 Task: Explore Airbnb accommodation in Qurghonteppa, Tajikistan from 15th November, 2023 to 21st November, 2023 for 5 adults.3 bedrooms having 3 beds and 3 bathrooms. Property type can be house. Look for 4 properties as per requirement.
Action: Mouse pressed left at (266, 114)
Screenshot: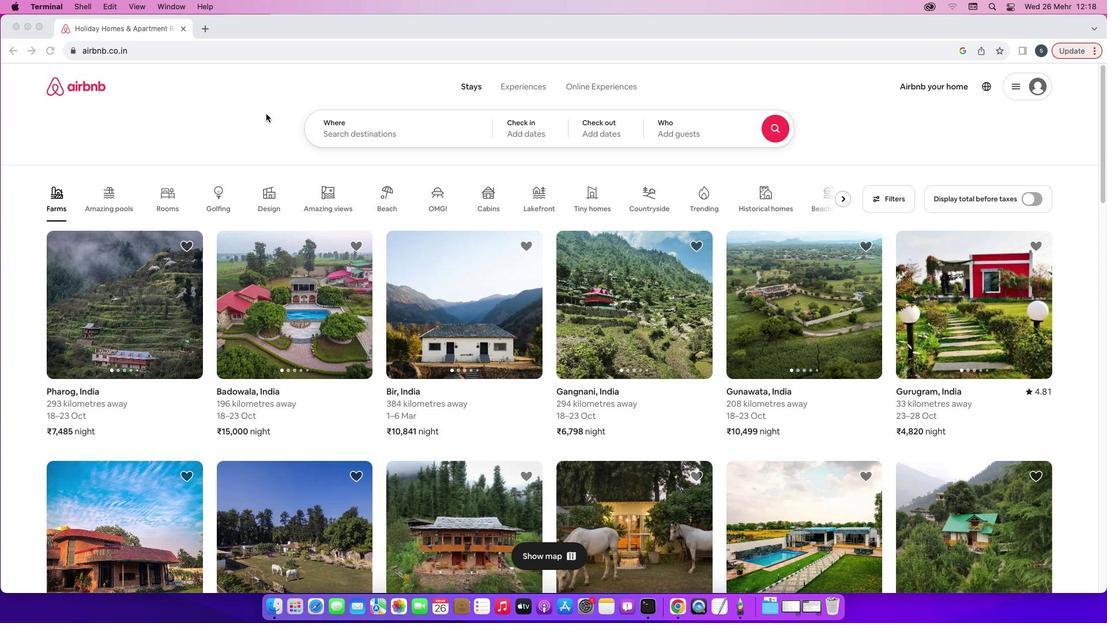 
Action: Mouse moved to (370, 133)
Screenshot: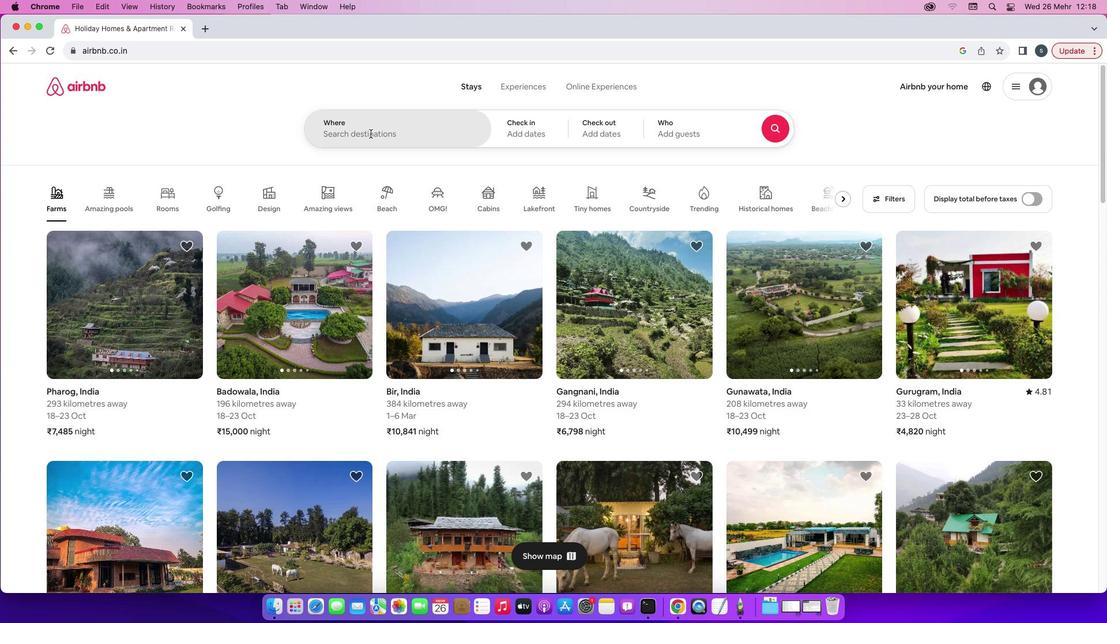 
Action: Mouse pressed left at (370, 133)
Screenshot: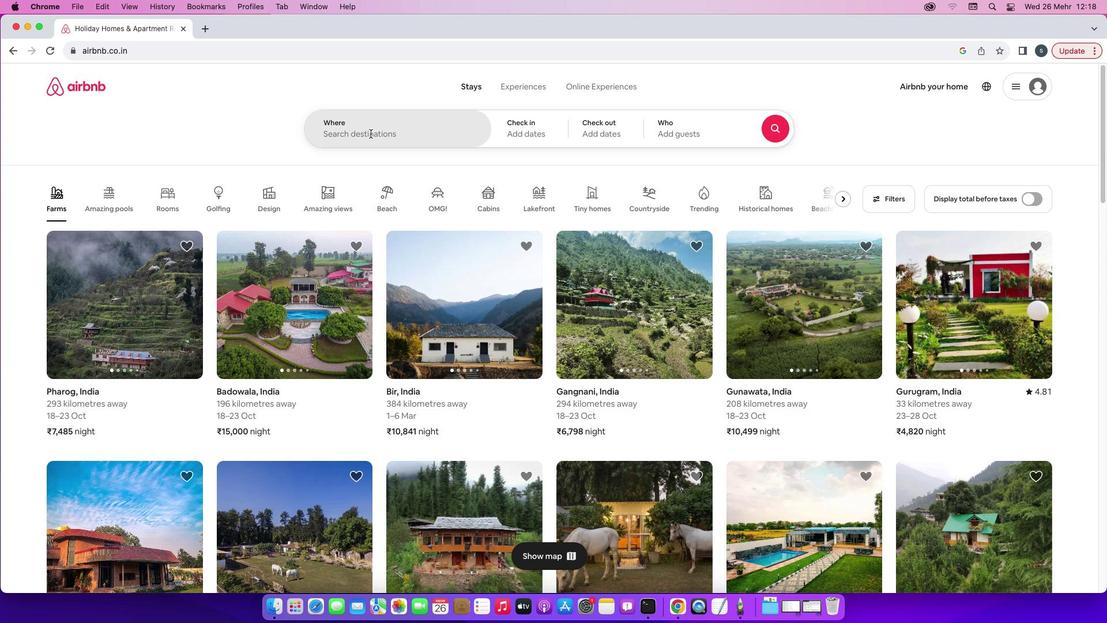 
Action: Key pressed 'Q'Key.caps_lock'u''r''g''h''o''n''t''e''p''p''a'','Key.spaceKey.caps_lock'T'Key.caps_lock'a''j''i''k''i''s''t''a''n'Key.enter
Screenshot: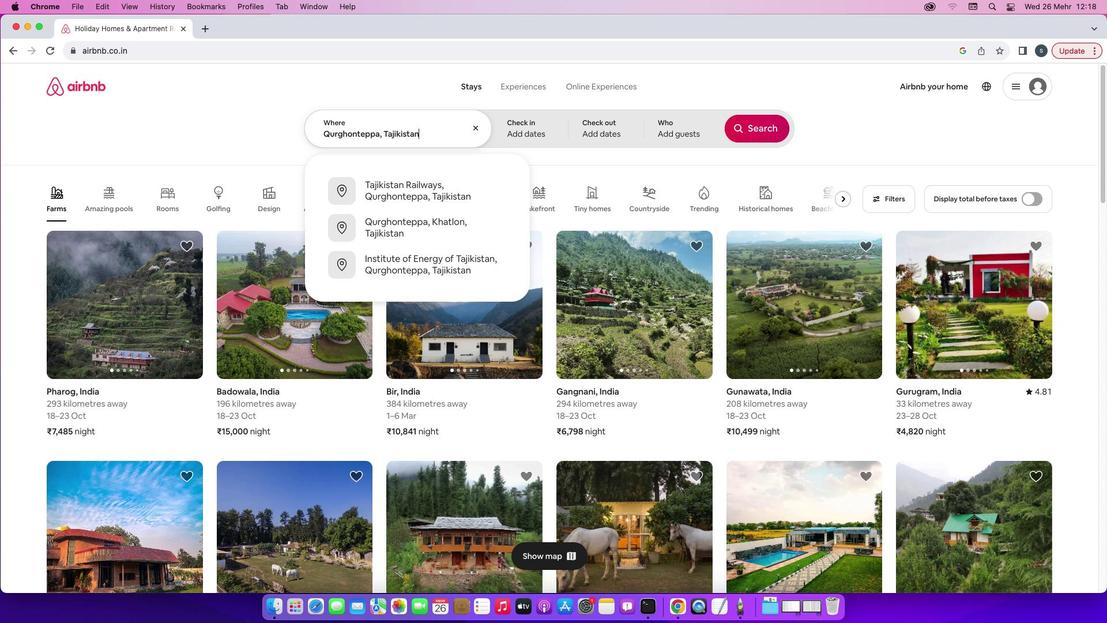 
Action: Mouse moved to (661, 325)
Screenshot: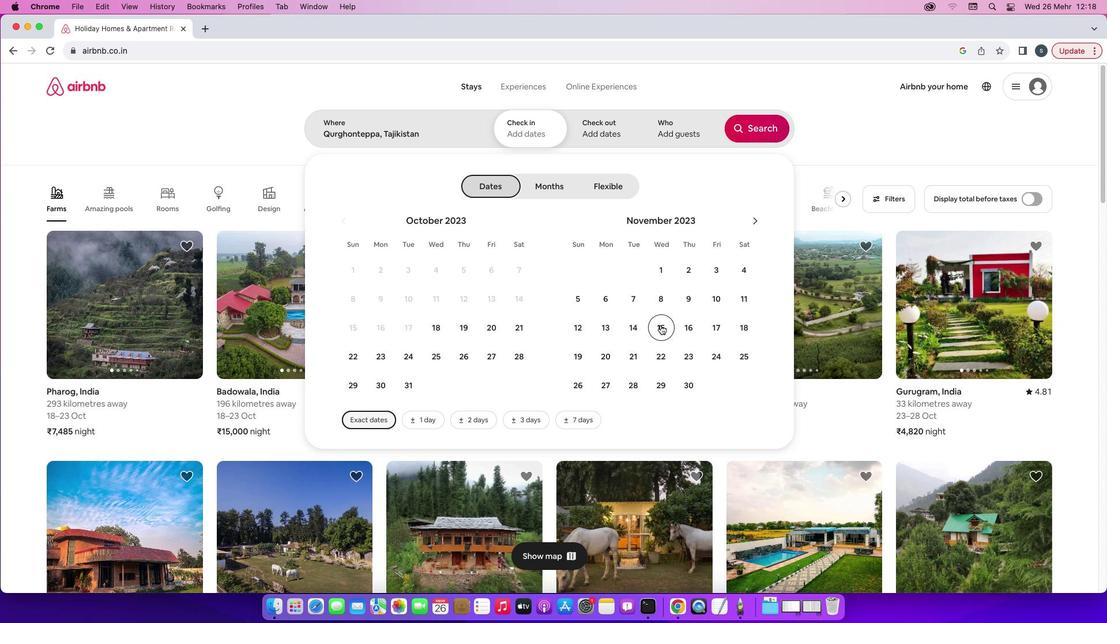 
Action: Mouse pressed left at (661, 325)
Screenshot: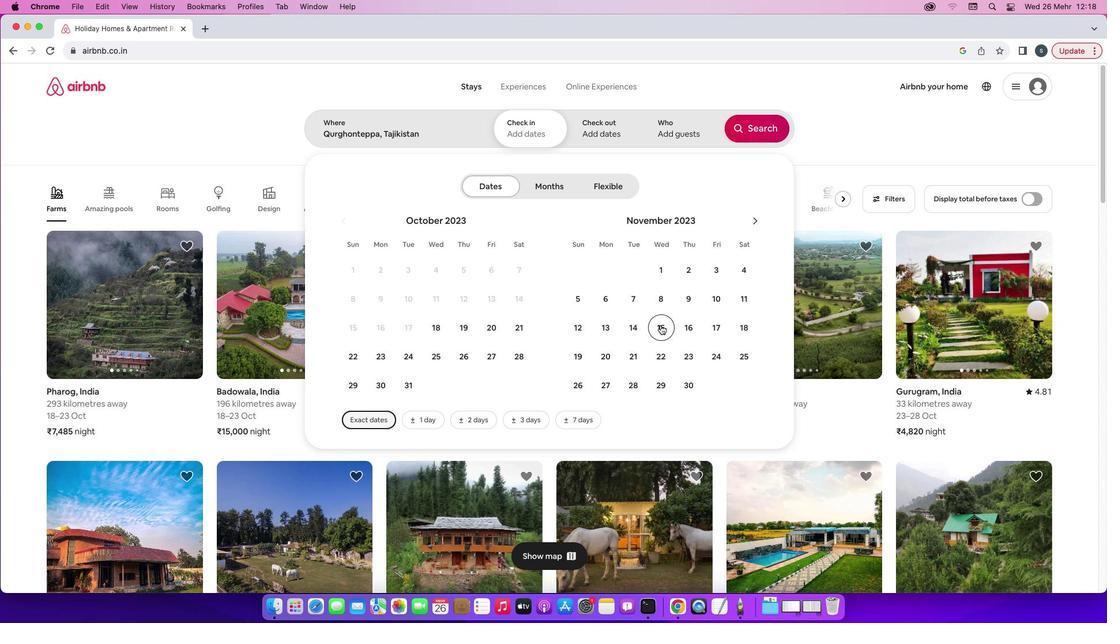
Action: Mouse moved to (631, 360)
Screenshot: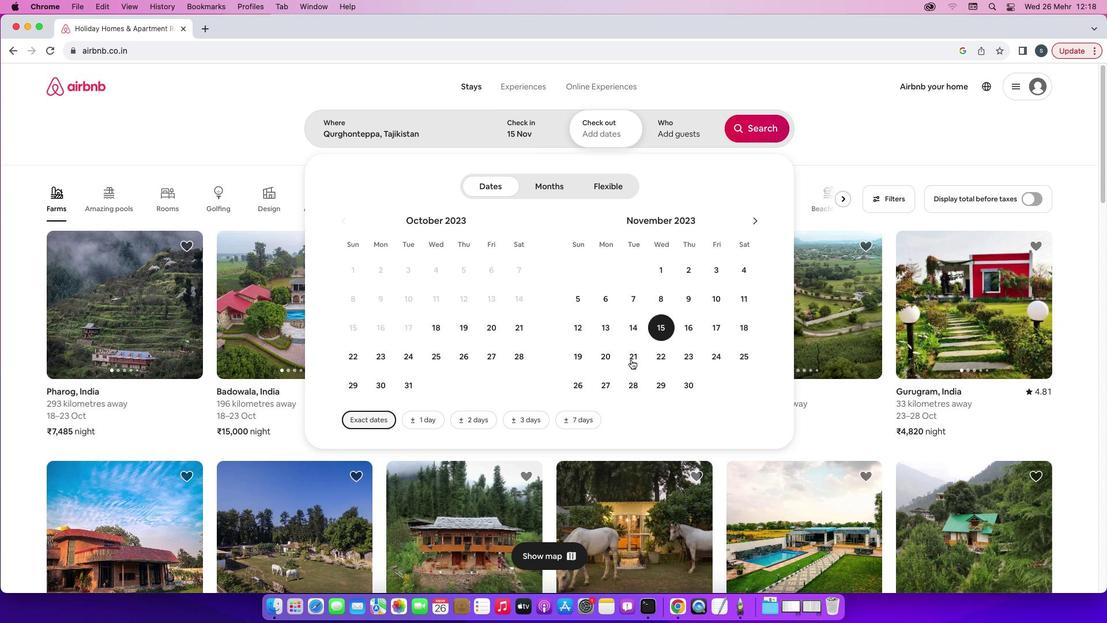 
Action: Mouse pressed left at (631, 360)
Screenshot: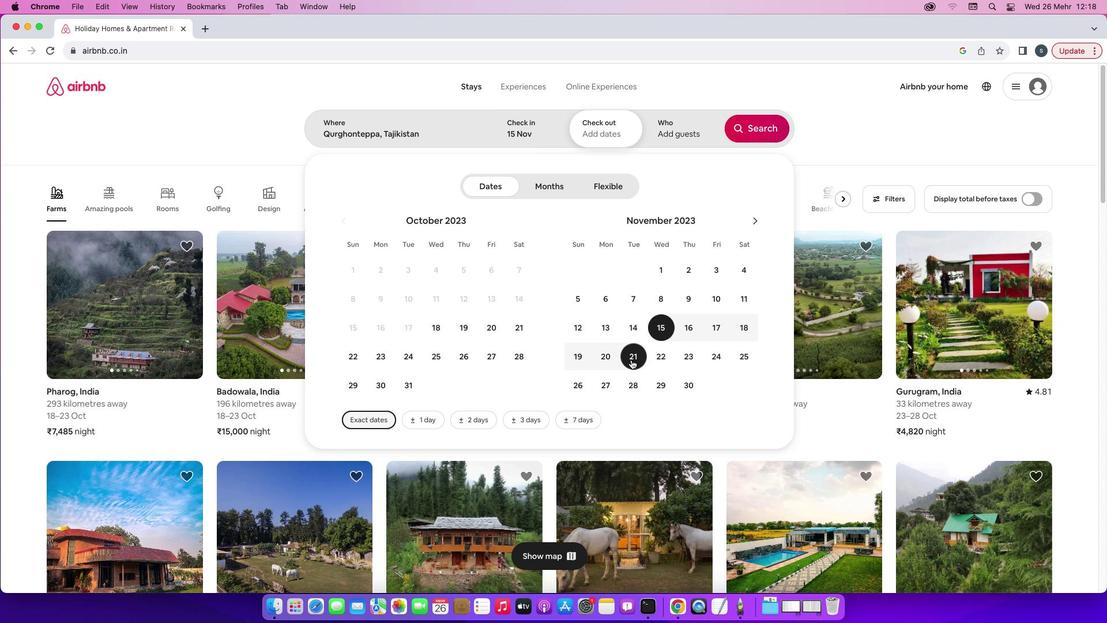 
Action: Mouse moved to (674, 133)
Screenshot: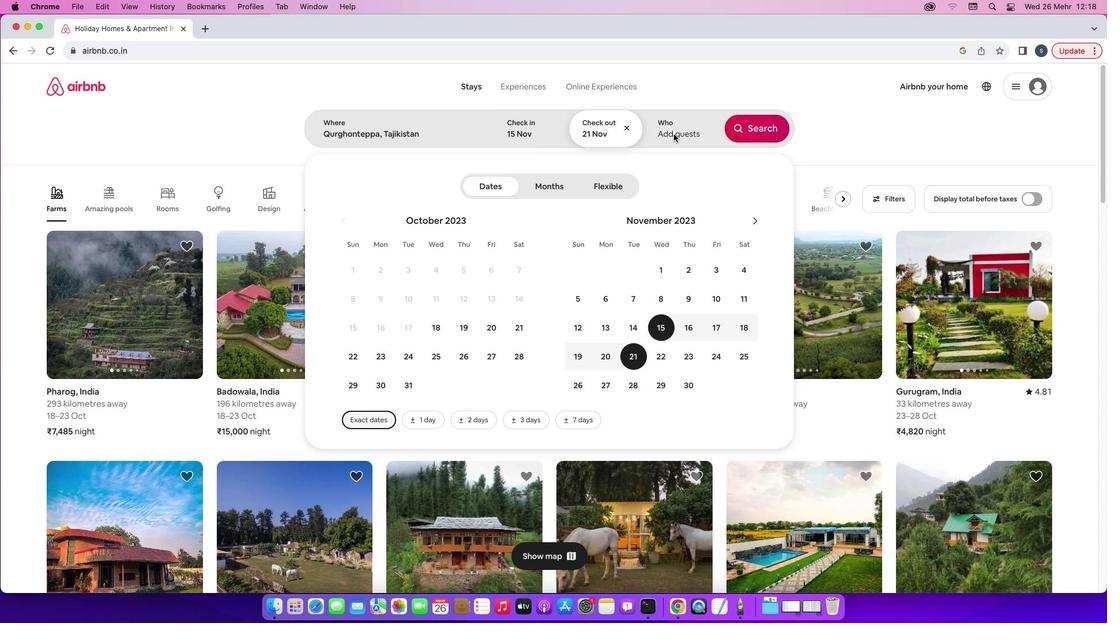 
Action: Mouse pressed left at (674, 133)
Screenshot: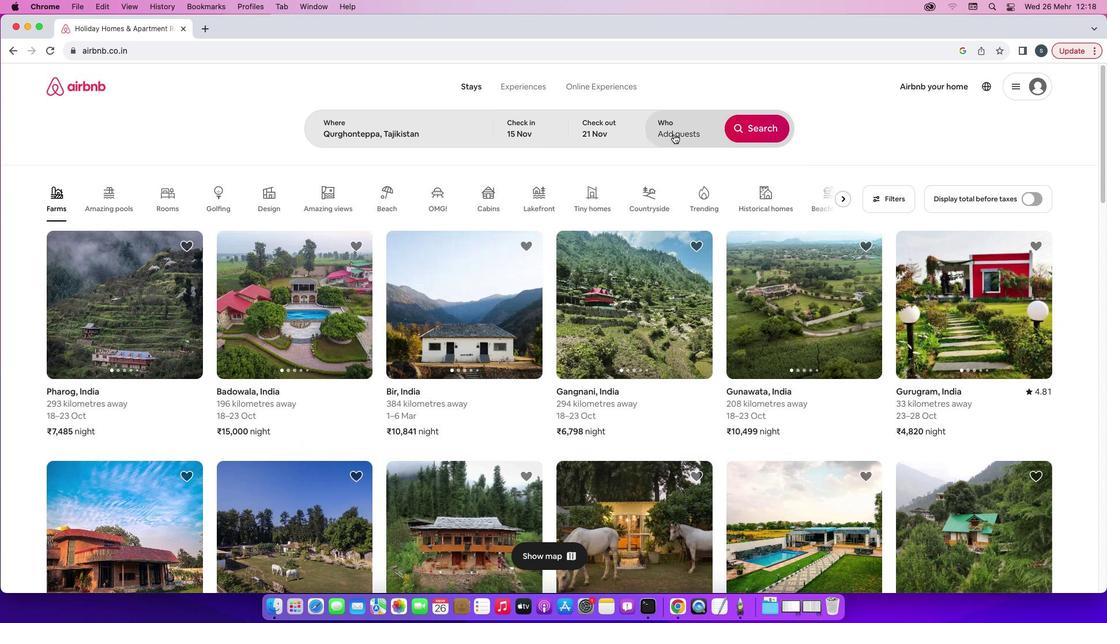 
Action: Mouse moved to (760, 193)
Screenshot: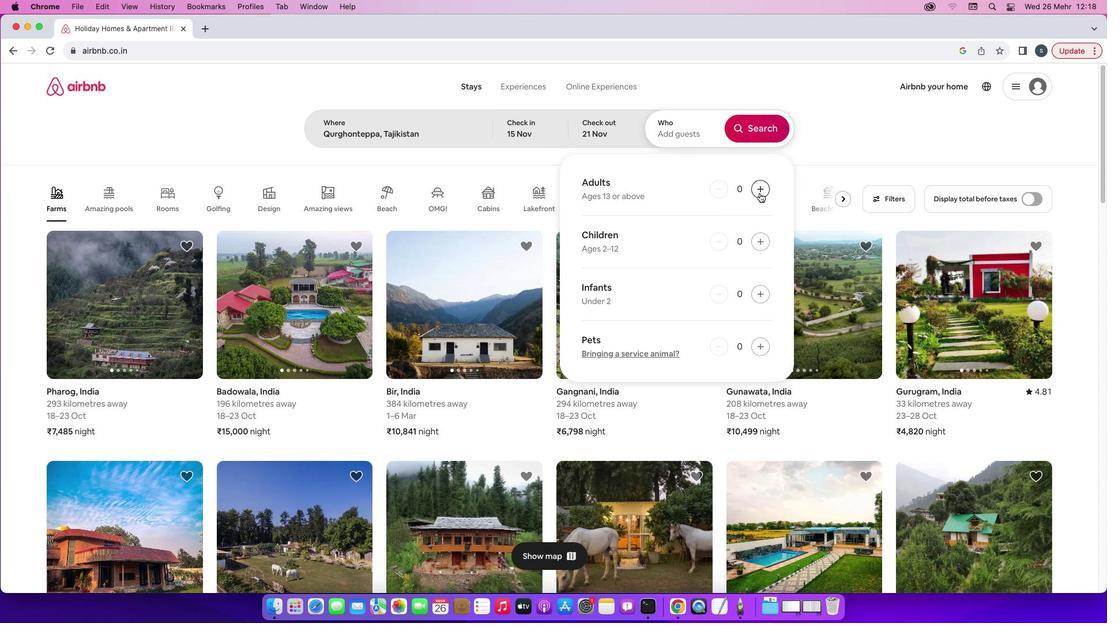 
Action: Mouse pressed left at (760, 193)
Screenshot: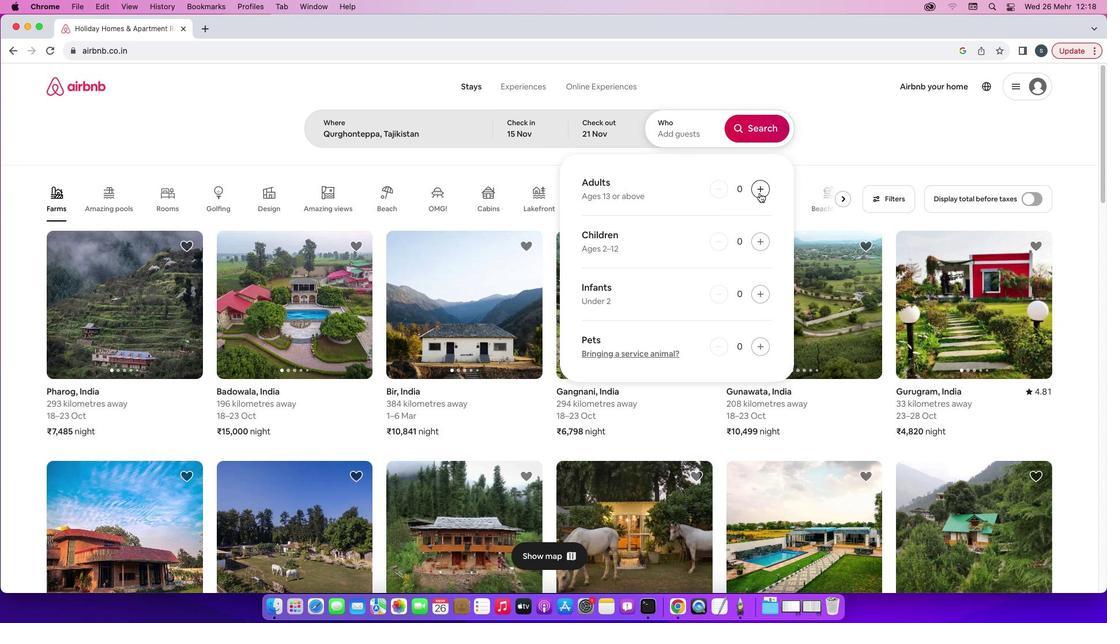
Action: Mouse pressed left at (760, 193)
Screenshot: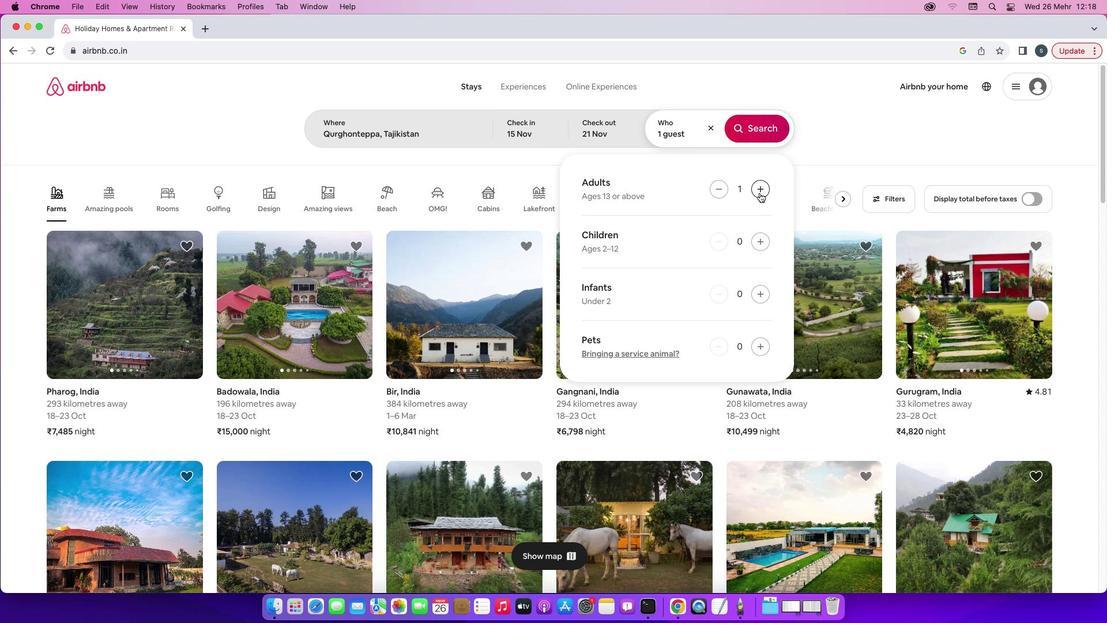 
Action: Mouse pressed left at (760, 193)
Screenshot: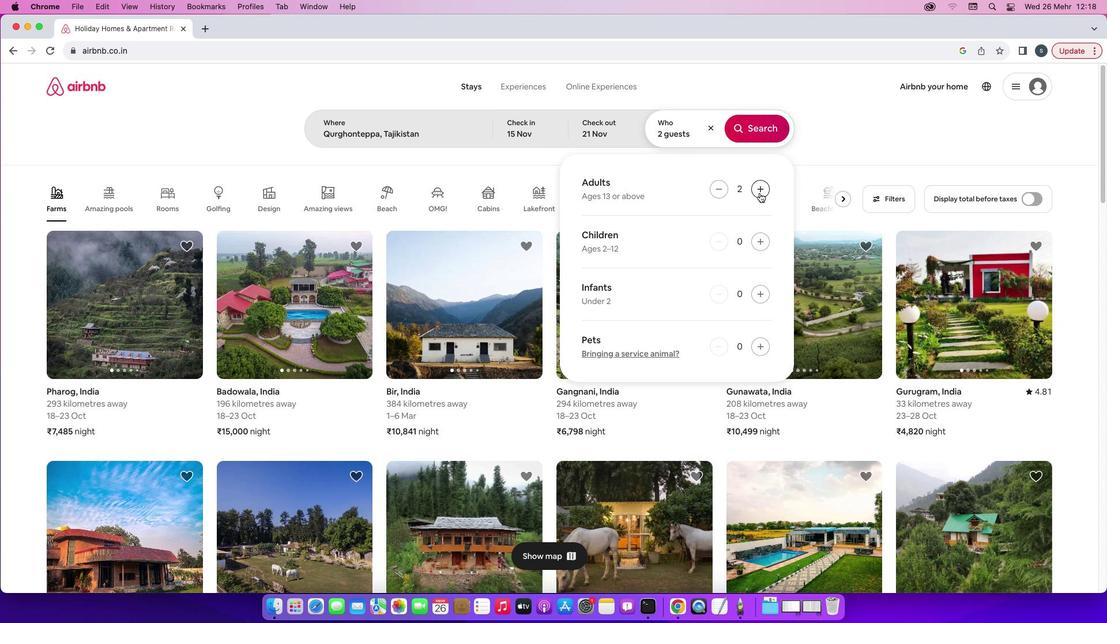 
Action: Mouse pressed left at (760, 193)
Screenshot: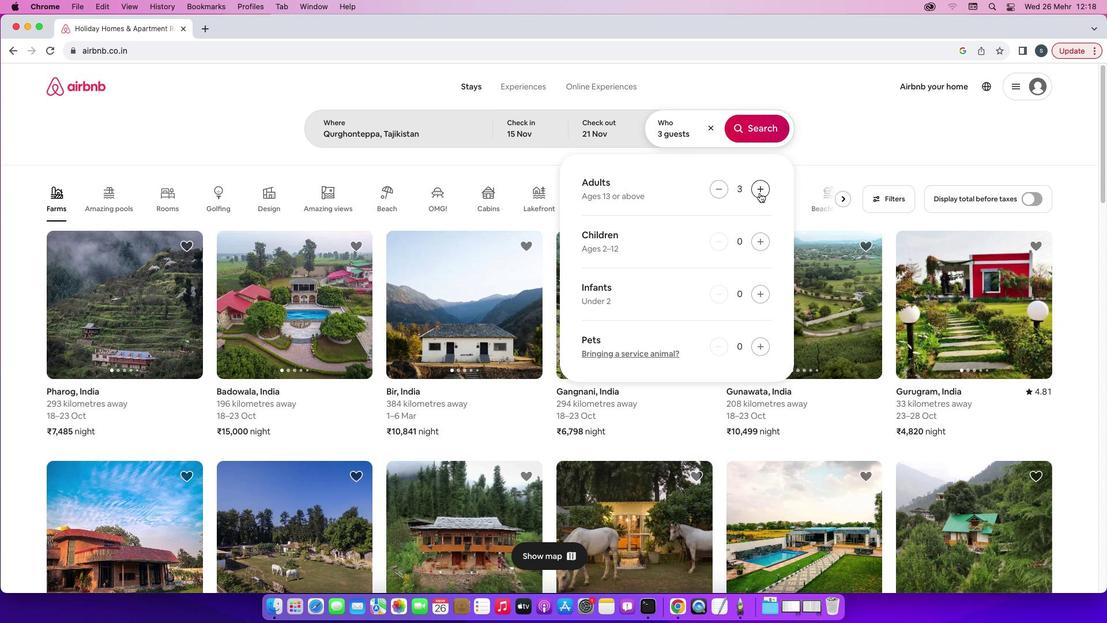 
Action: Mouse pressed left at (760, 193)
Screenshot: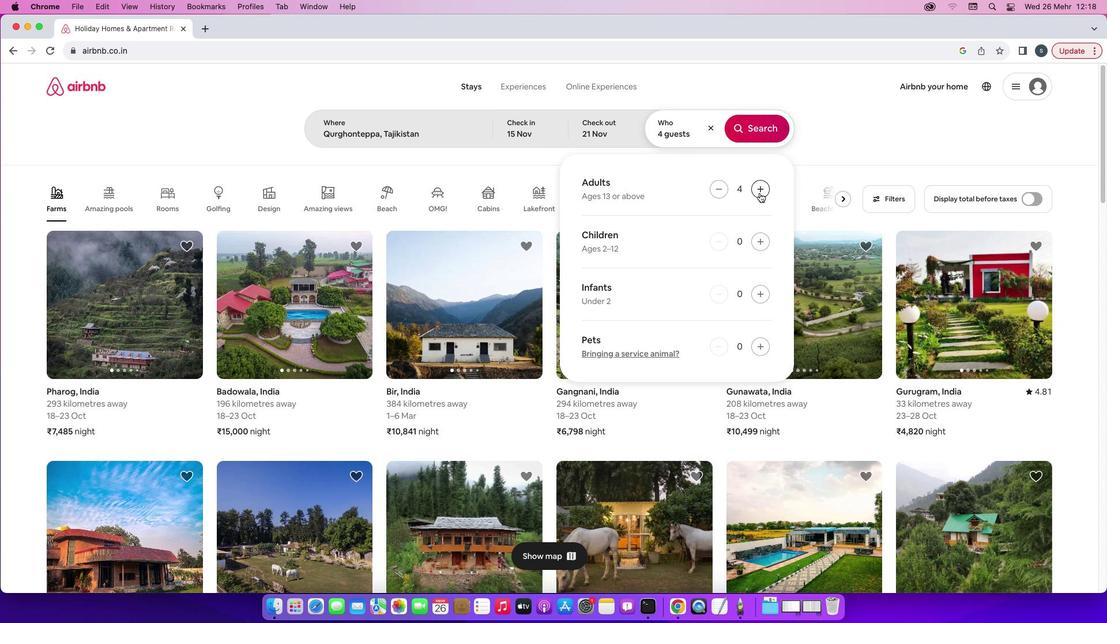 
Action: Mouse moved to (759, 130)
Screenshot: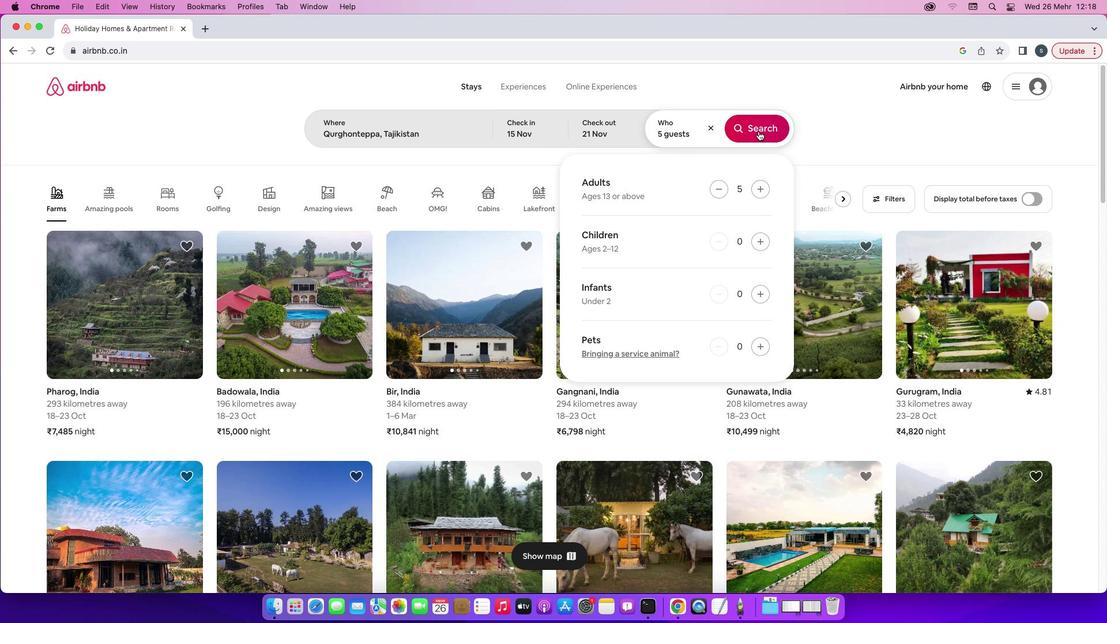 
Action: Mouse pressed left at (759, 130)
Screenshot: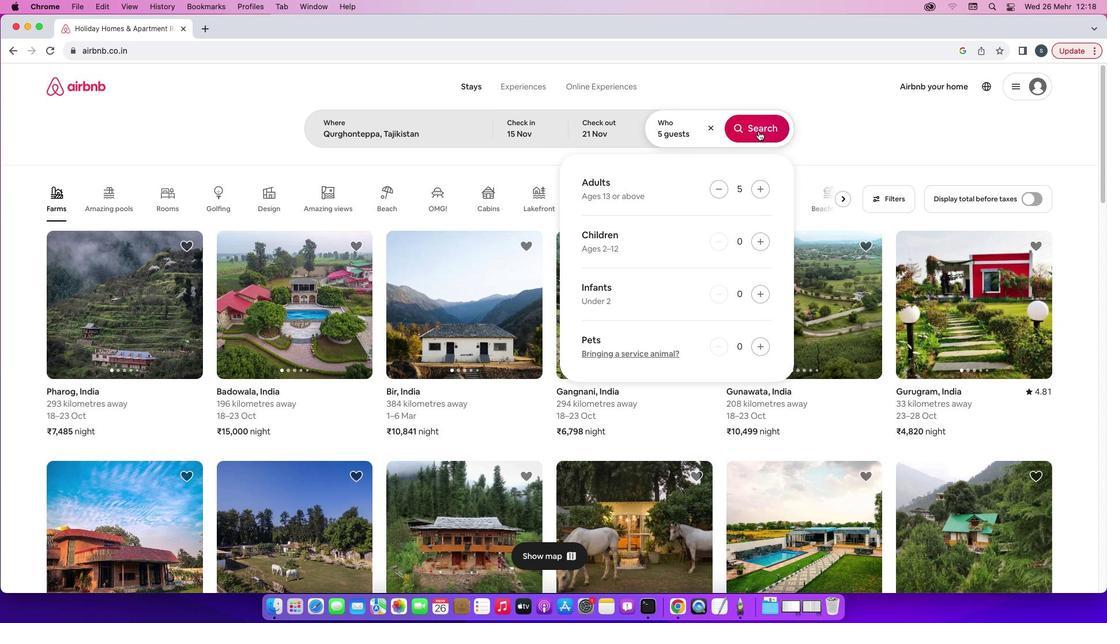 
Action: Mouse moved to (928, 136)
Screenshot: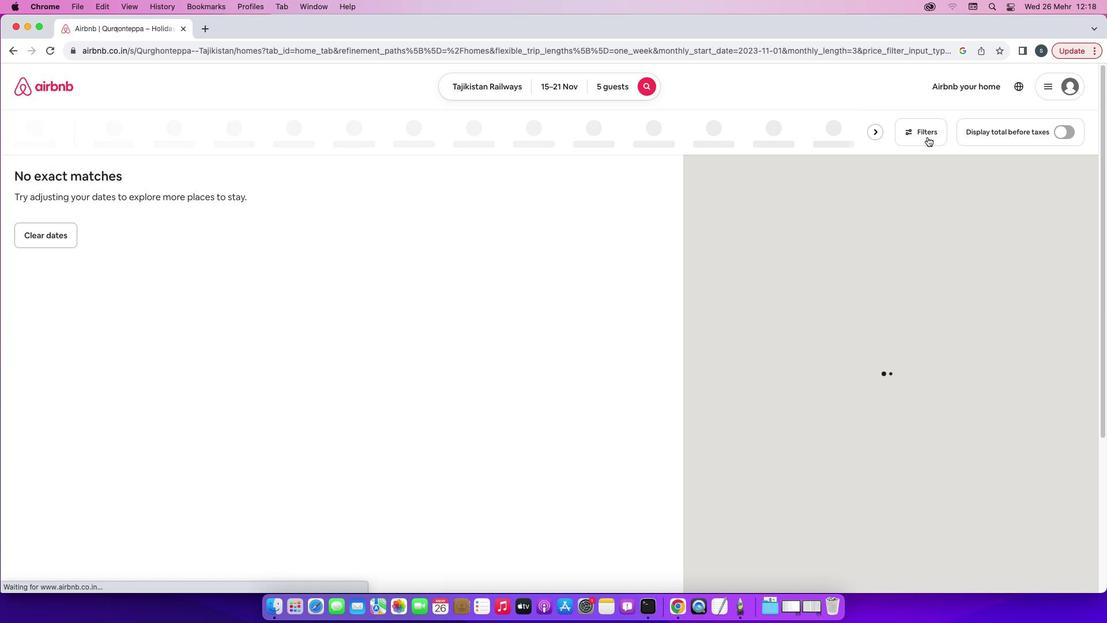 
Action: Mouse pressed left at (928, 136)
Screenshot: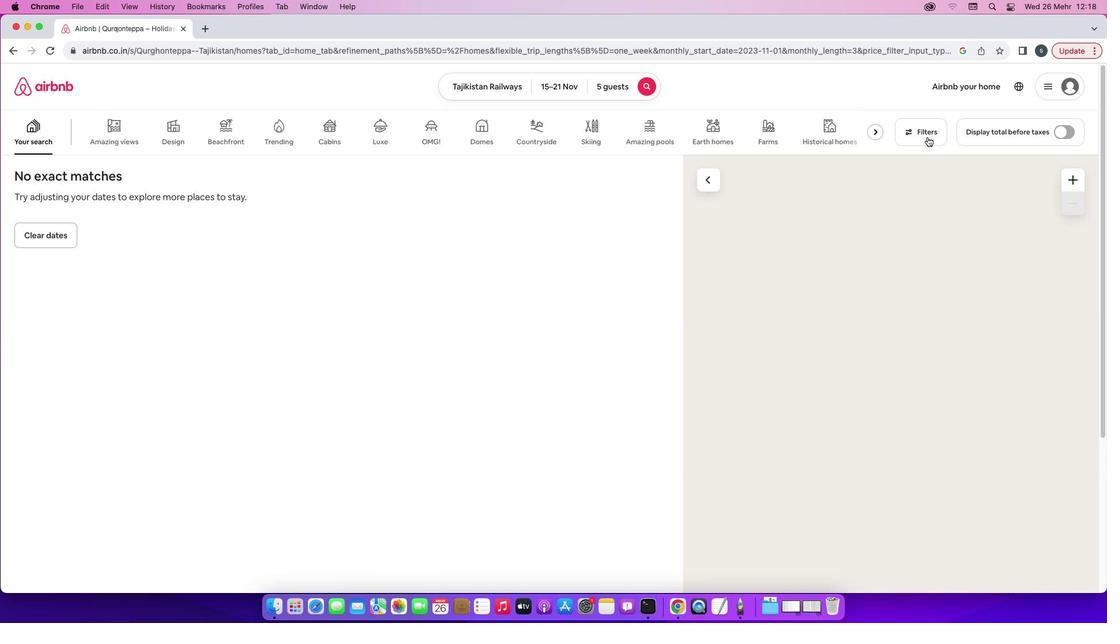 
Action: Mouse moved to (512, 321)
Screenshot: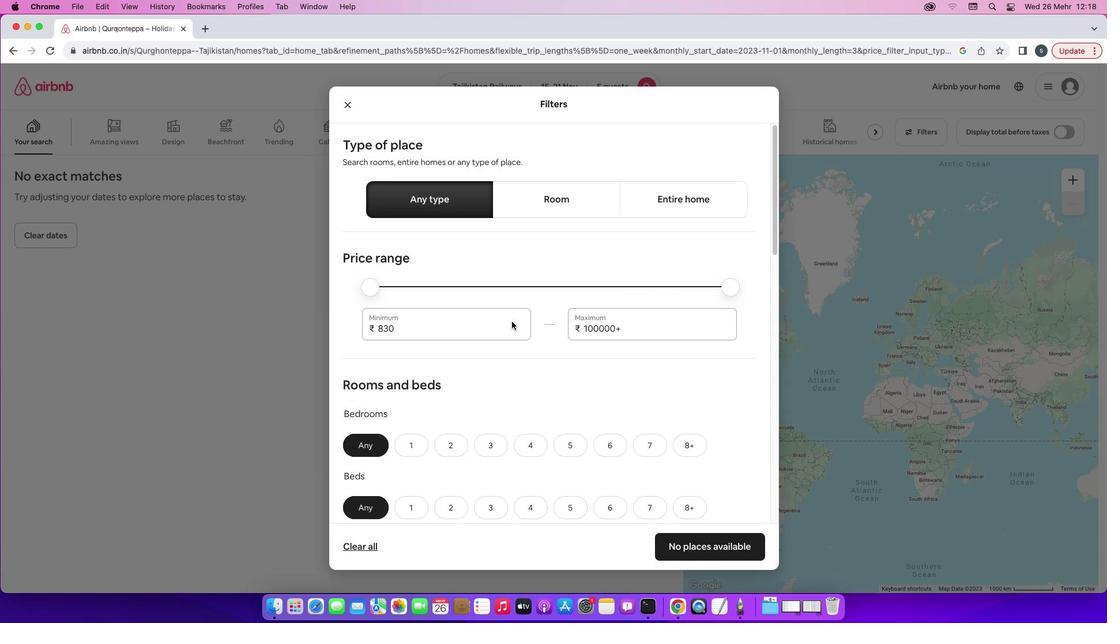
Action: Mouse scrolled (512, 321) with delta (0, 0)
Screenshot: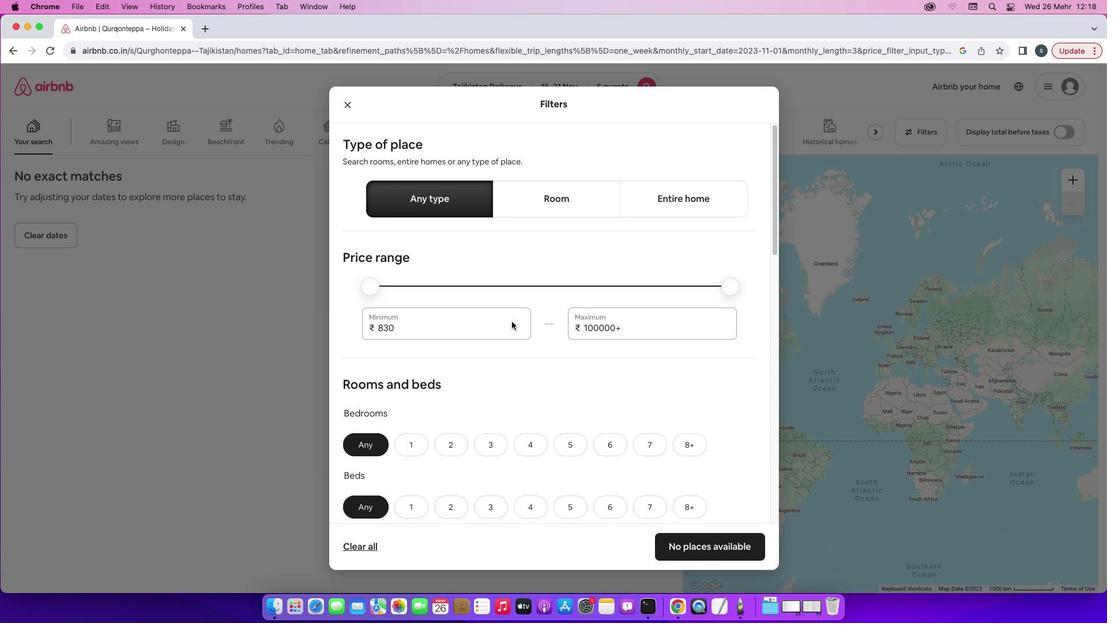 
Action: Mouse scrolled (512, 321) with delta (0, 0)
Screenshot: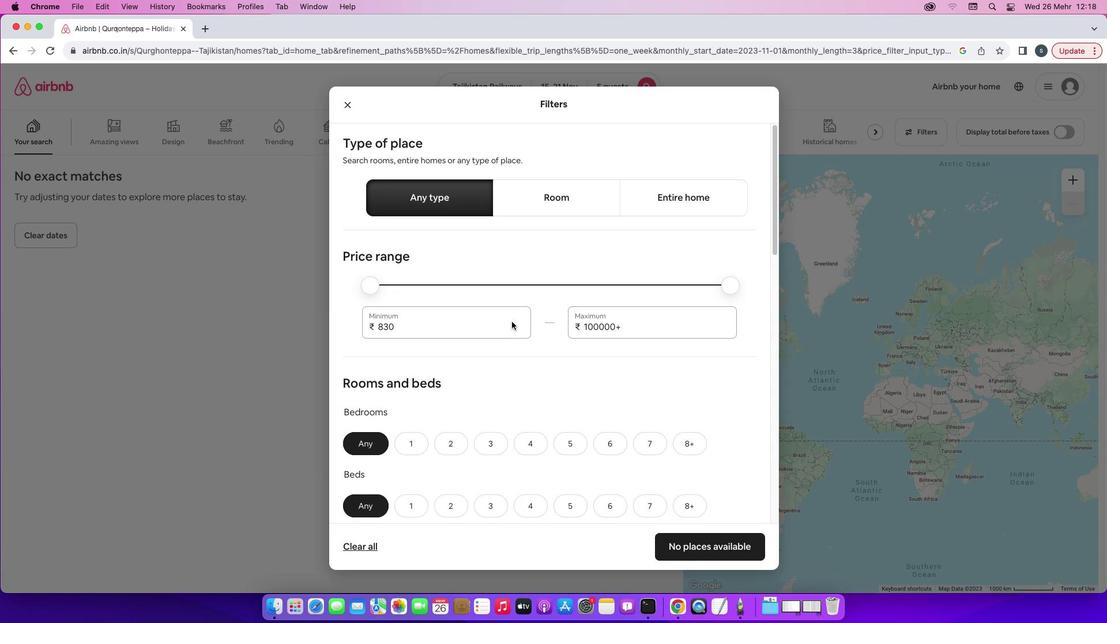 
Action: Mouse scrolled (512, 321) with delta (0, 0)
Screenshot: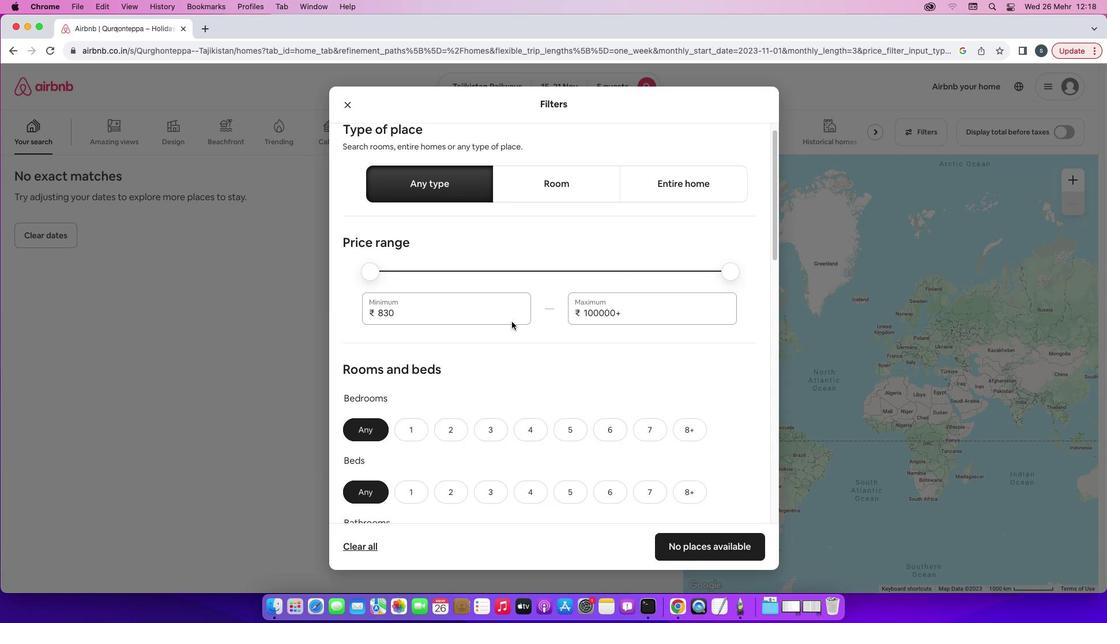 
Action: Mouse scrolled (512, 321) with delta (0, -1)
Screenshot: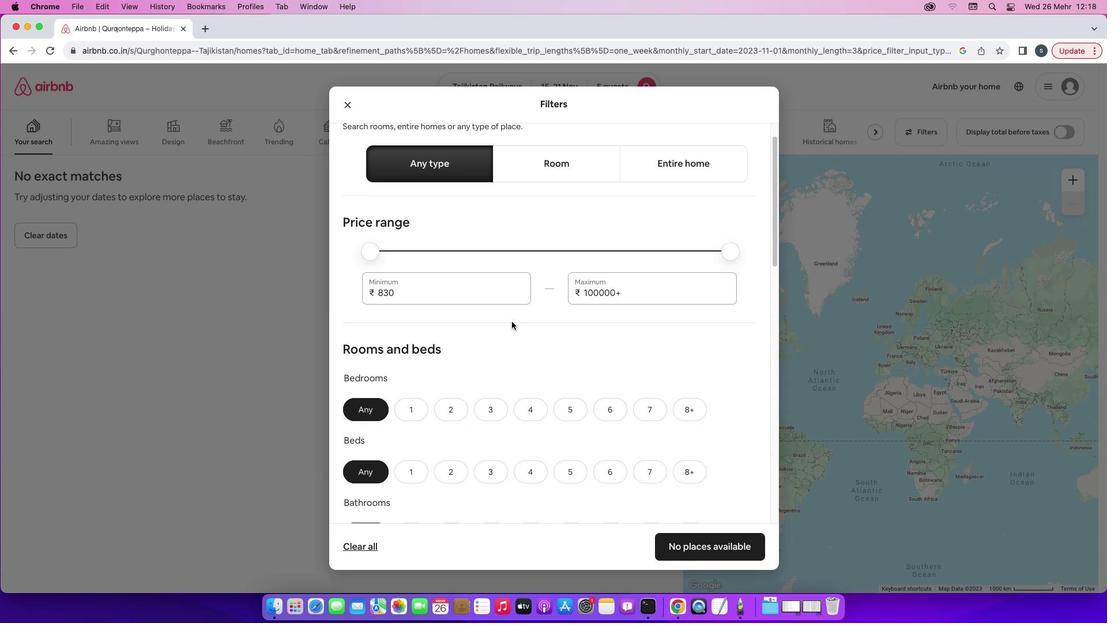 
Action: Mouse scrolled (512, 321) with delta (0, -1)
Screenshot: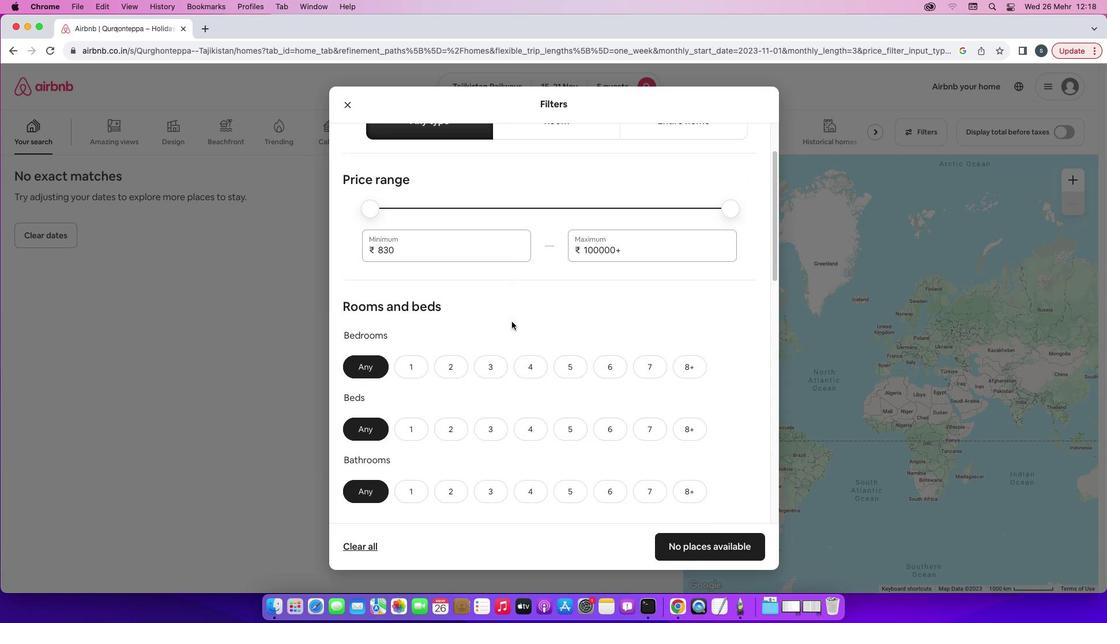 
Action: Mouse scrolled (512, 321) with delta (0, 0)
Screenshot: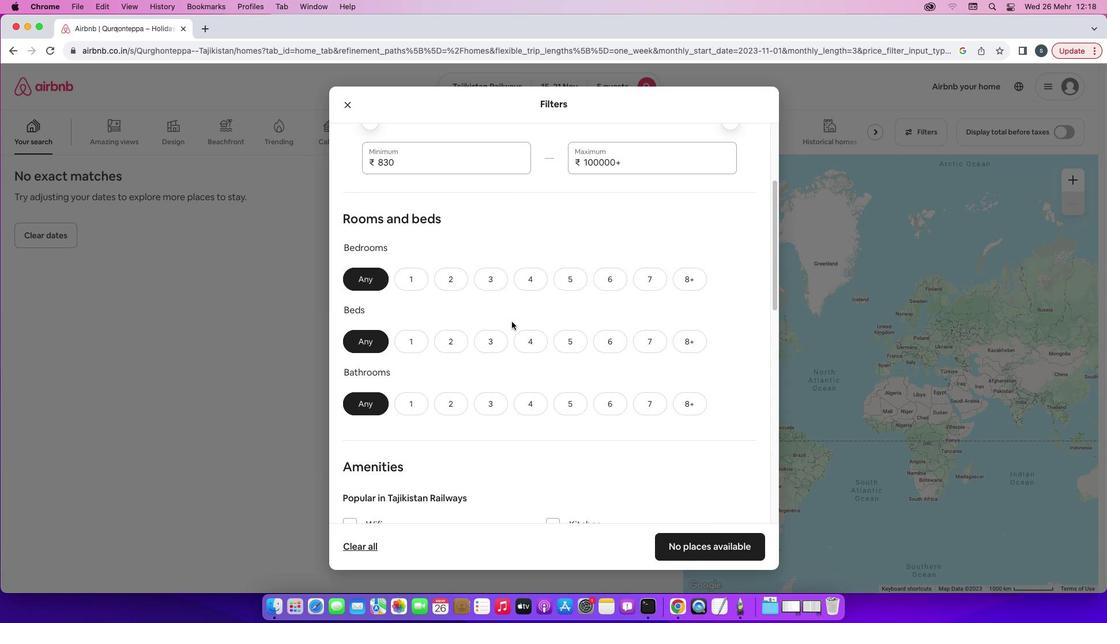 
Action: Mouse scrolled (512, 321) with delta (0, 0)
Screenshot: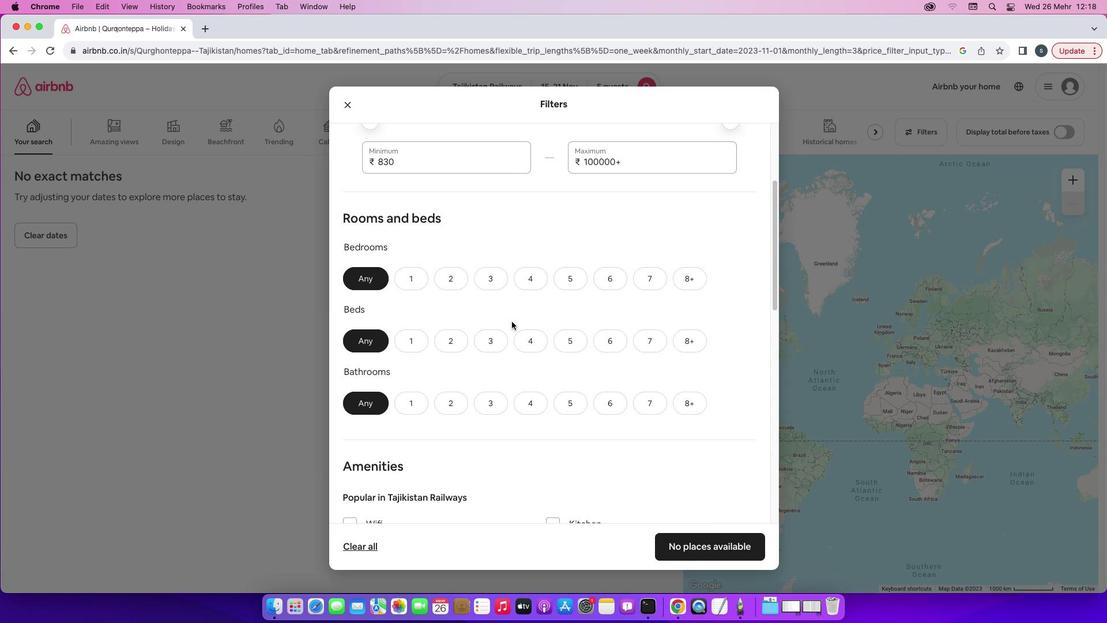 
Action: Mouse scrolled (512, 321) with delta (0, -1)
Screenshot: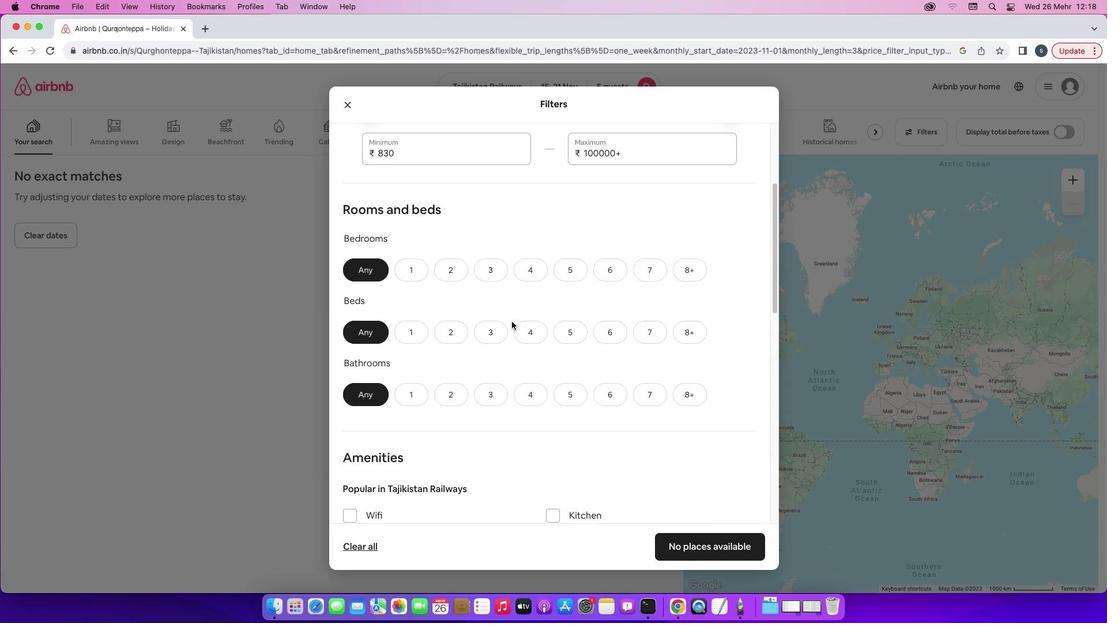 
Action: Mouse moved to (486, 199)
Screenshot: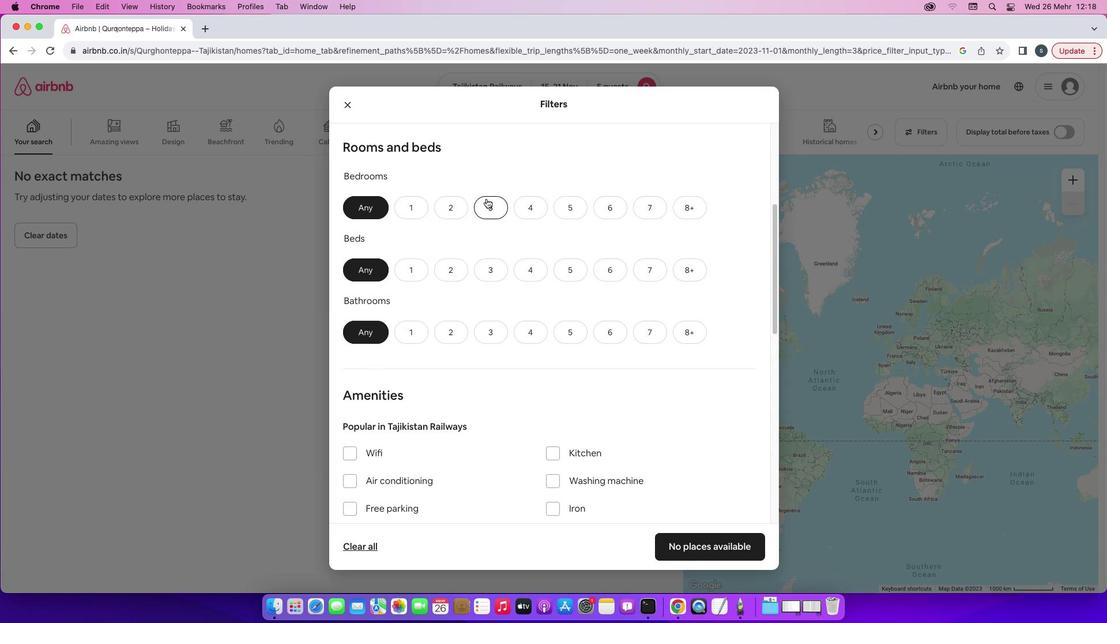 
Action: Mouse pressed left at (486, 199)
Screenshot: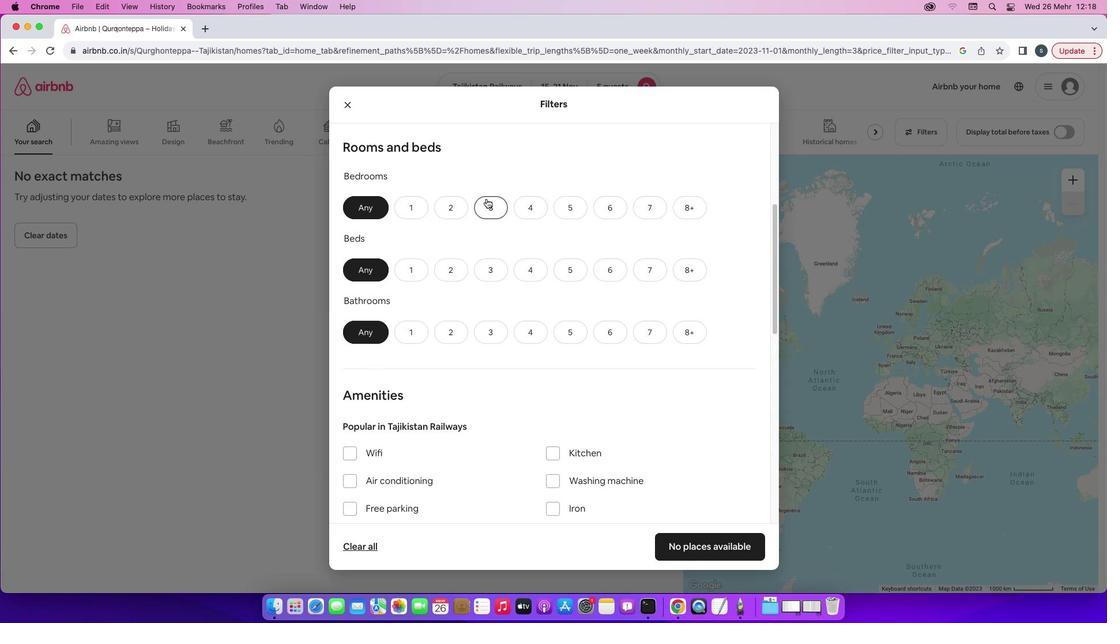 
Action: Mouse moved to (488, 271)
Screenshot: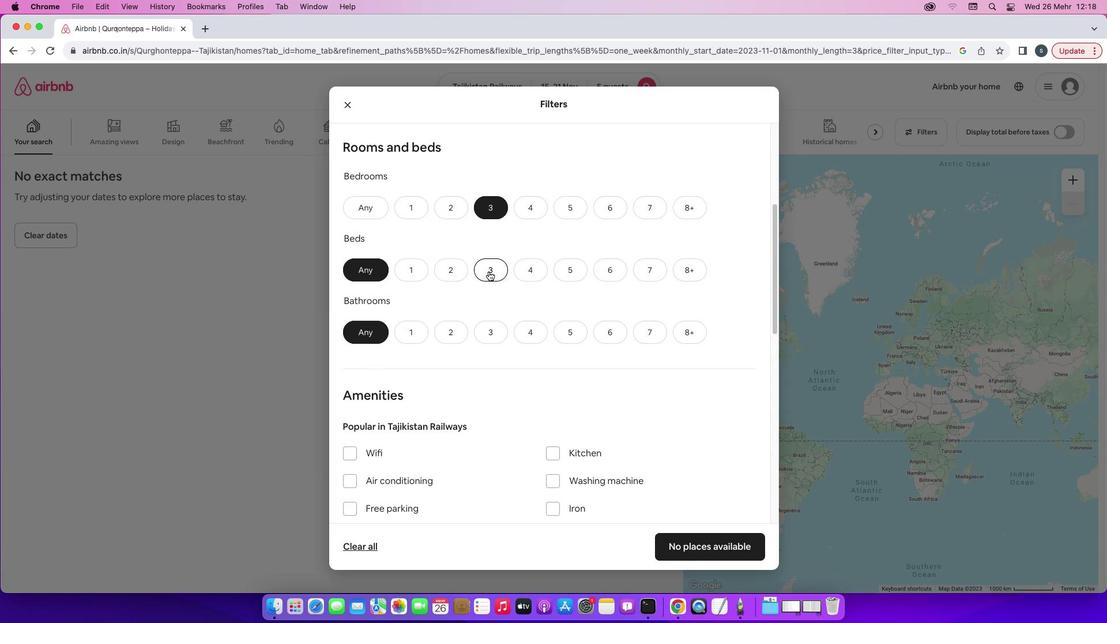 
Action: Mouse pressed left at (488, 271)
Screenshot: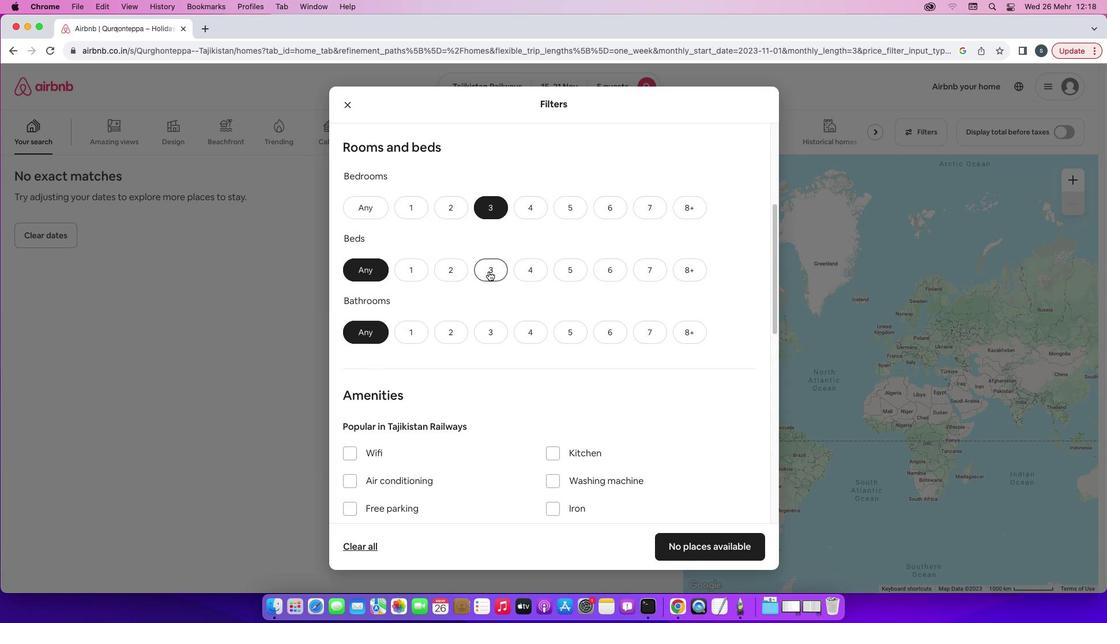 
Action: Mouse moved to (493, 334)
Screenshot: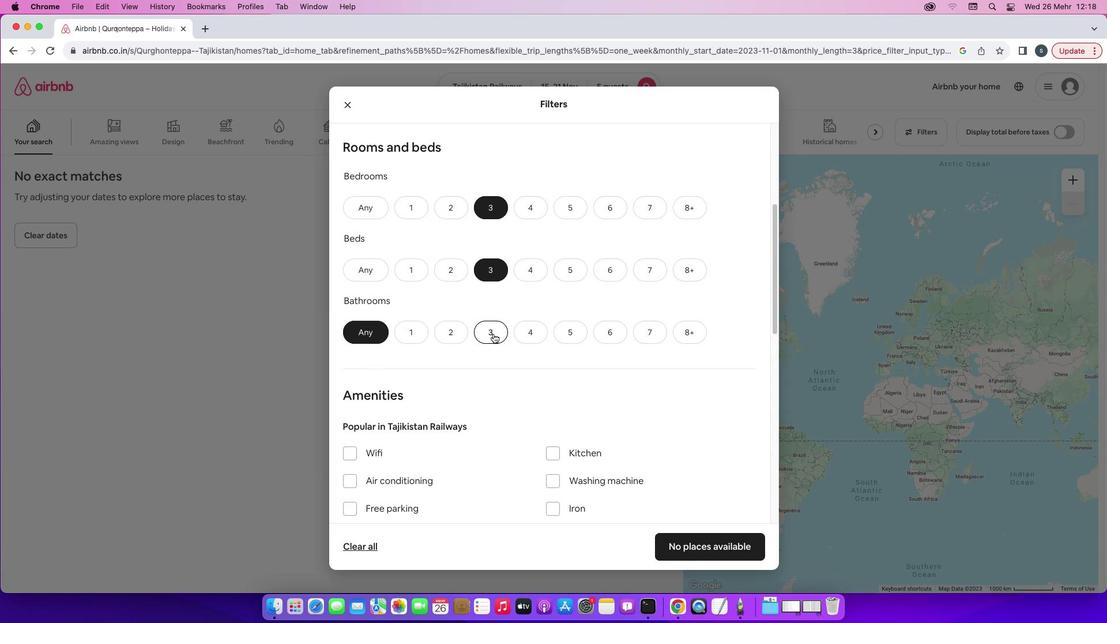 
Action: Mouse pressed left at (493, 334)
Screenshot: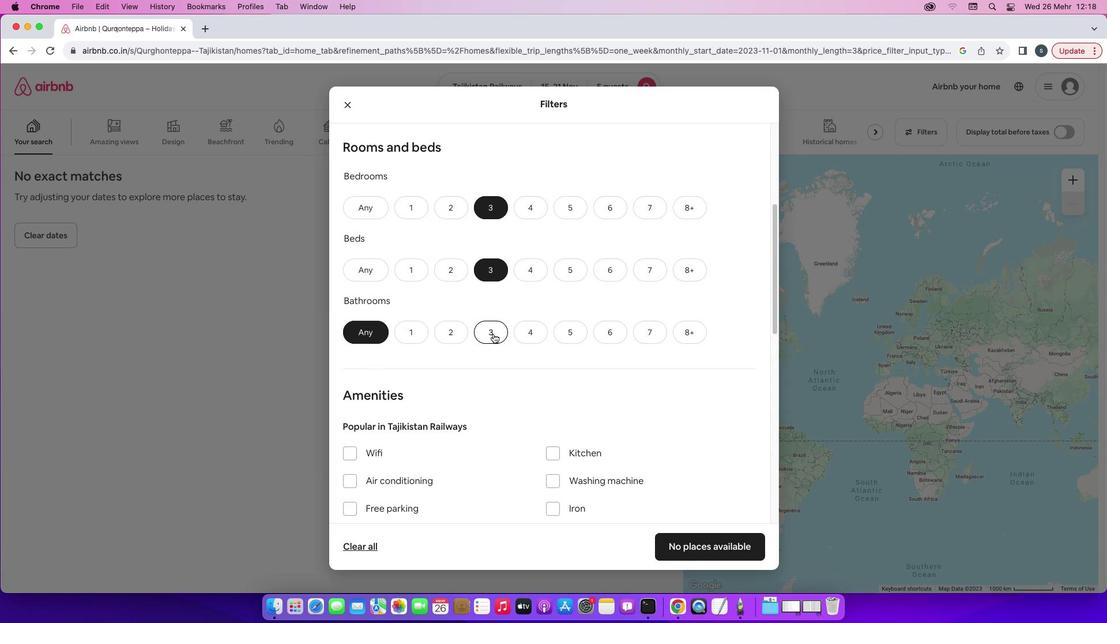 
Action: Mouse moved to (552, 377)
Screenshot: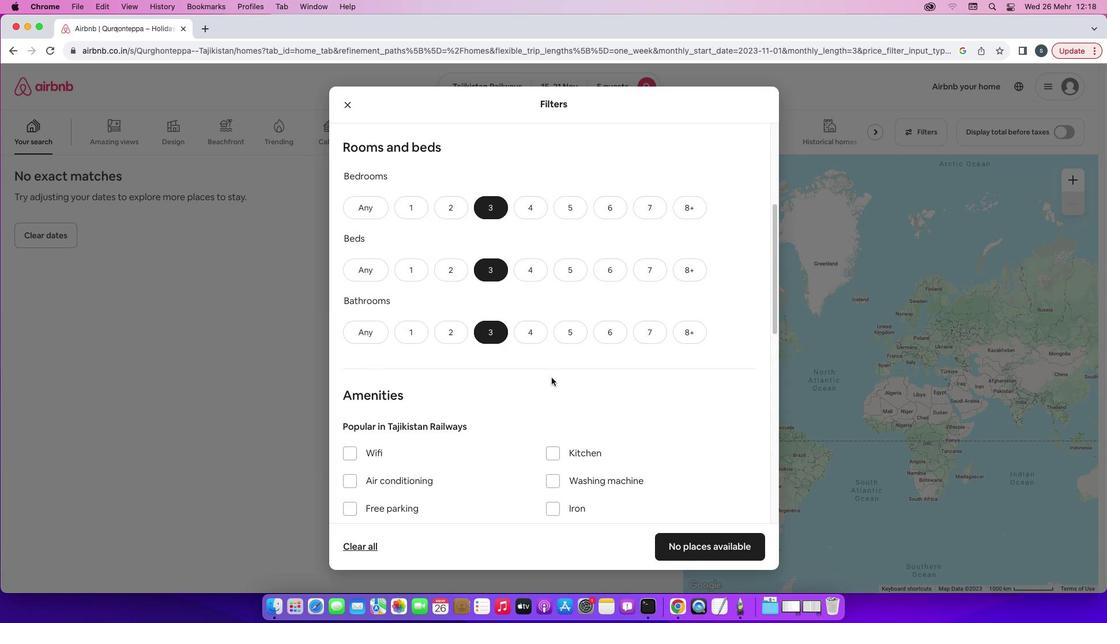 
Action: Mouse scrolled (552, 377) with delta (0, 0)
Screenshot: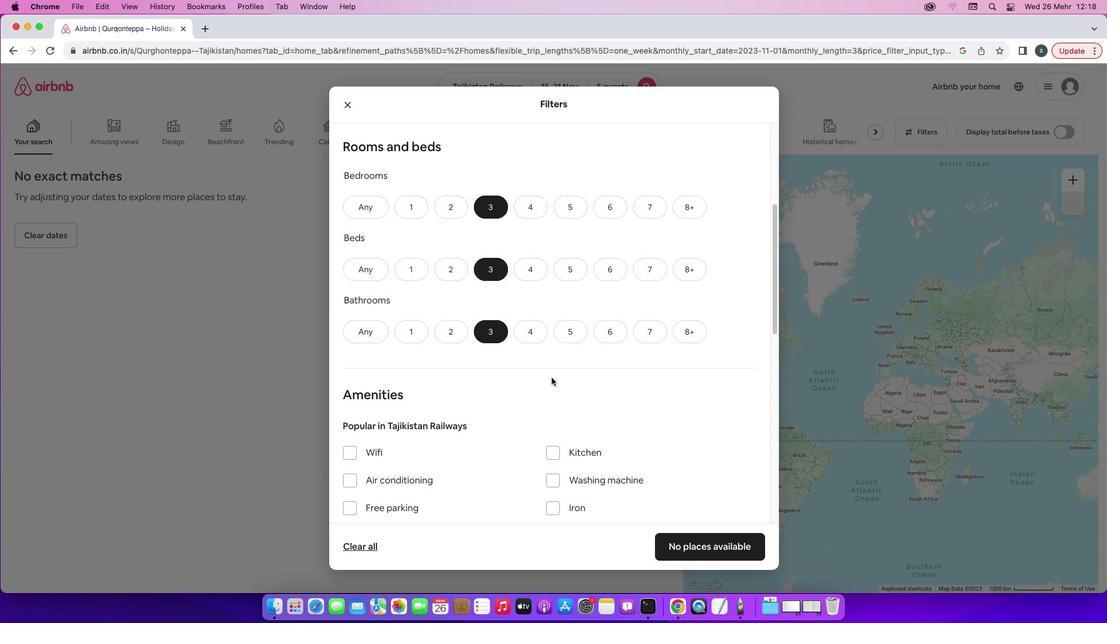 
Action: Mouse scrolled (552, 377) with delta (0, 0)
Screenshot: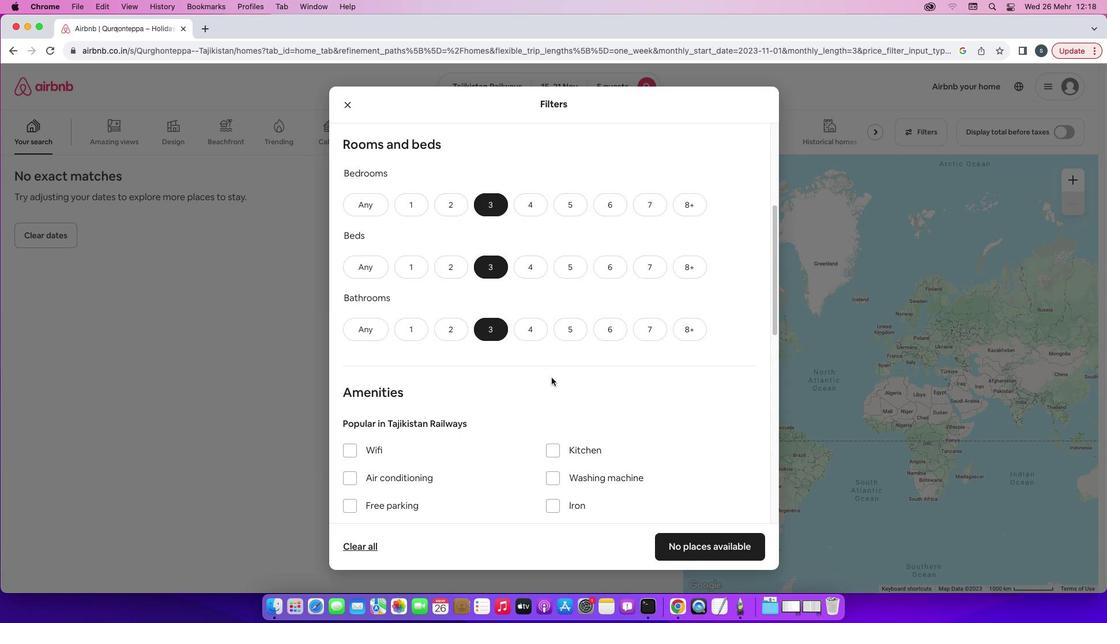 
Action: Mouse scrolled (552, 377) with delta (0, 0)
Screenshot: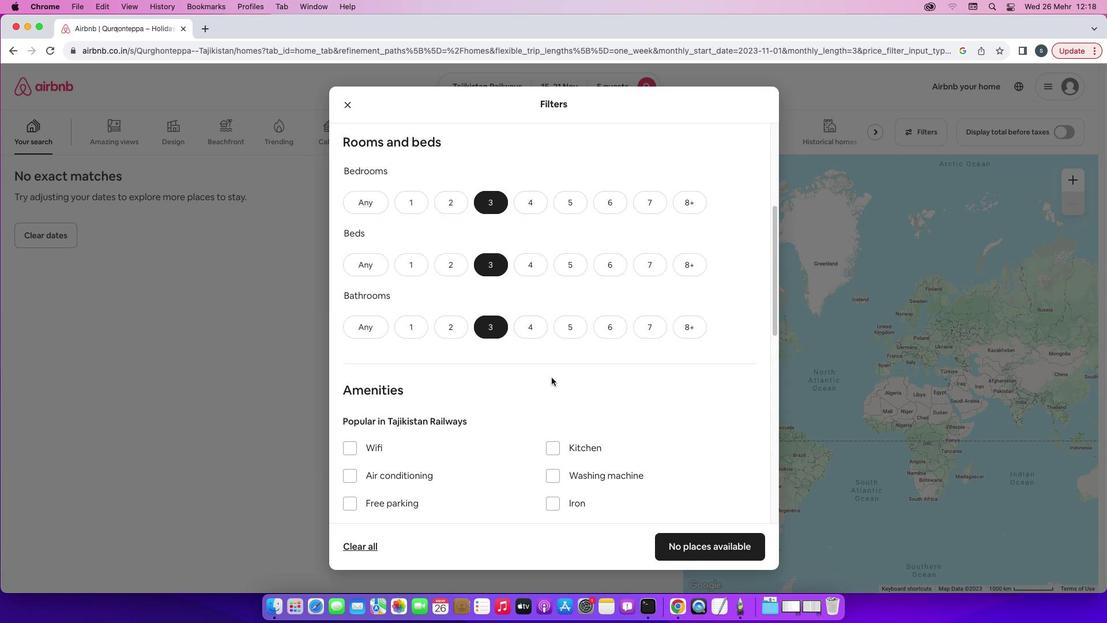 
Action: Mouse scrolled (552, 377) with delta (0, 0)
Screenshot: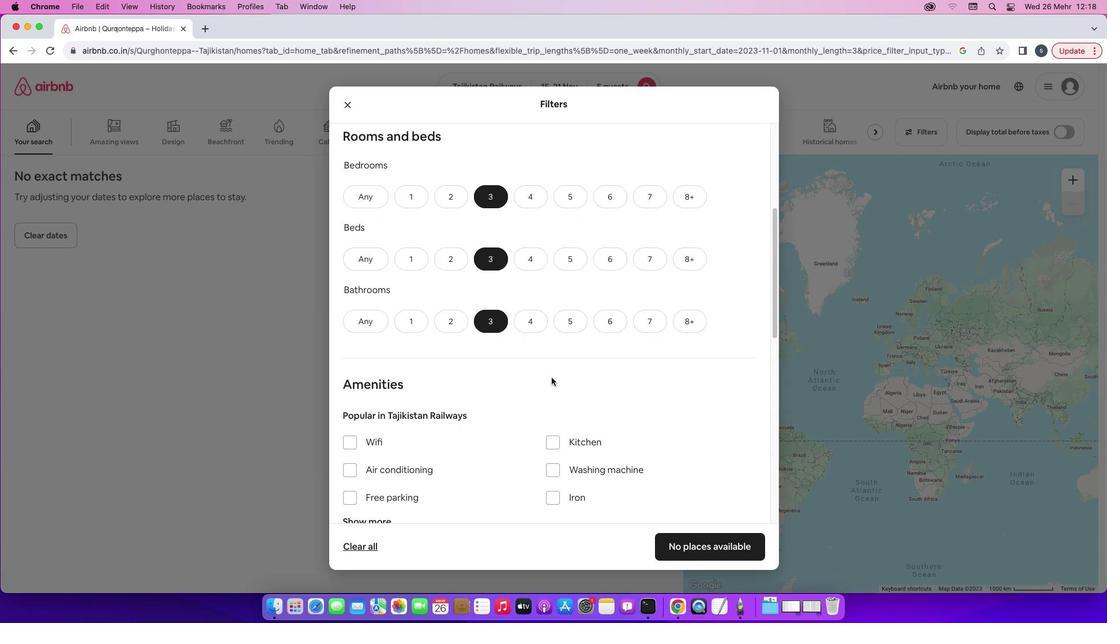 
Action: Mouse scrolled (552, 377) with delta (0, -1)
Screenshot: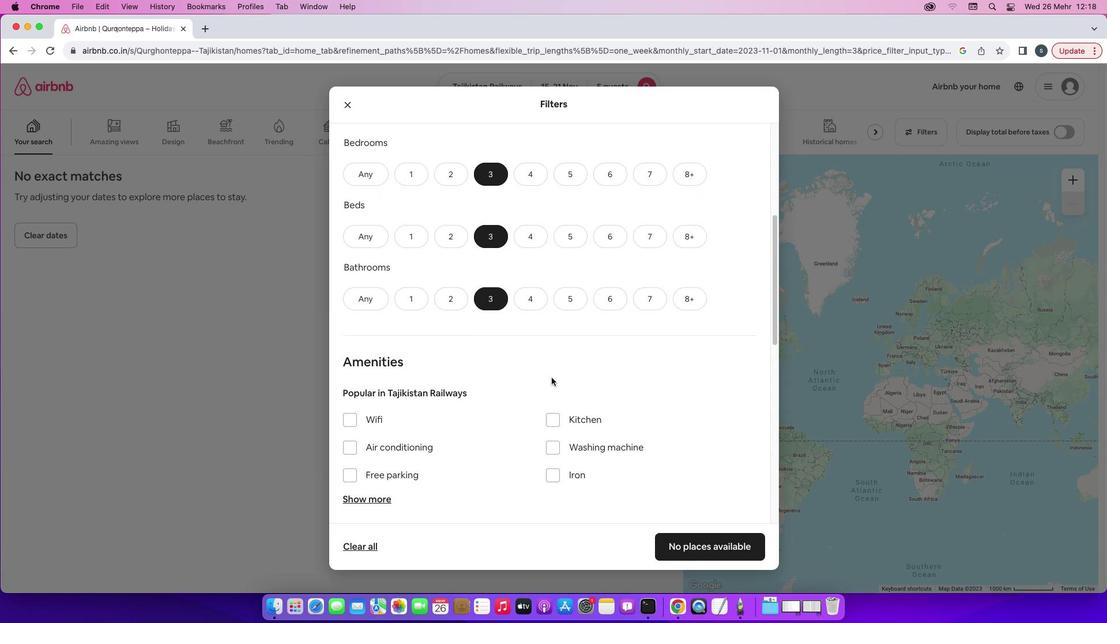 
Action: Mouse scrolled (552, 377) with delta (0, -1)
Screenshot: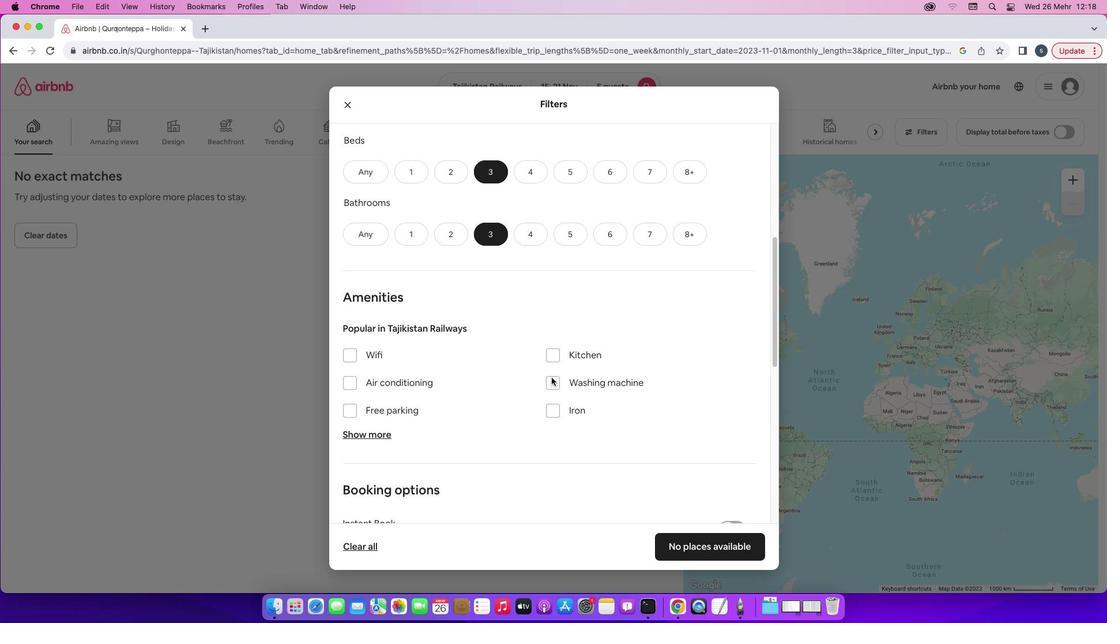 
Action: Mouse scrolled (552, 377) with delta (0, 0)
Screenshot: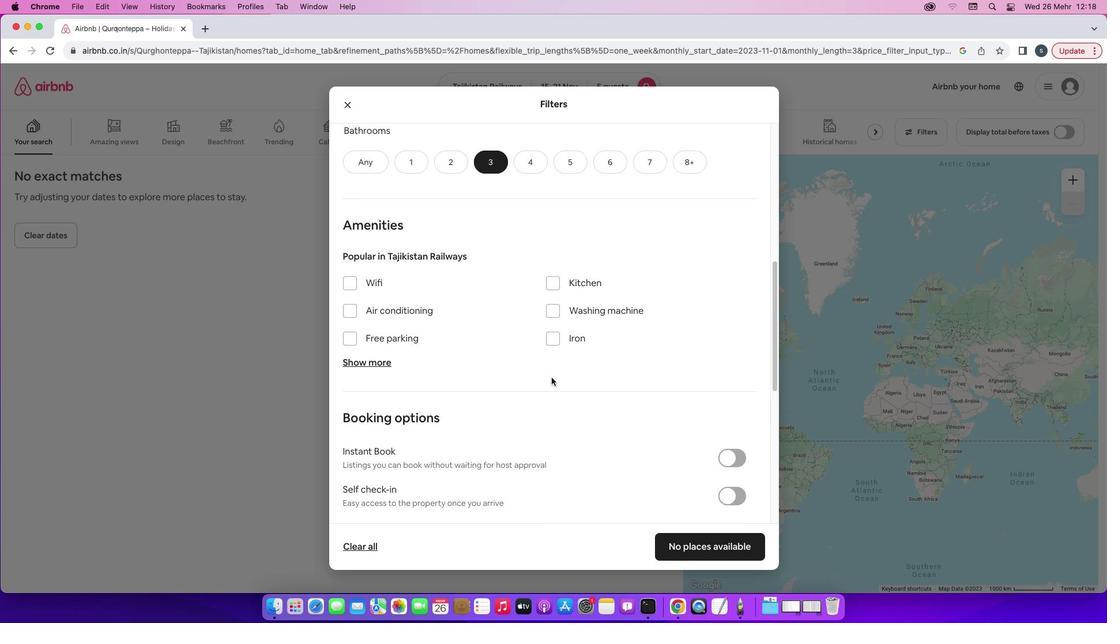 
Action: Mouse scrolled (552, 377) with delta (0, 0)
Screenshot: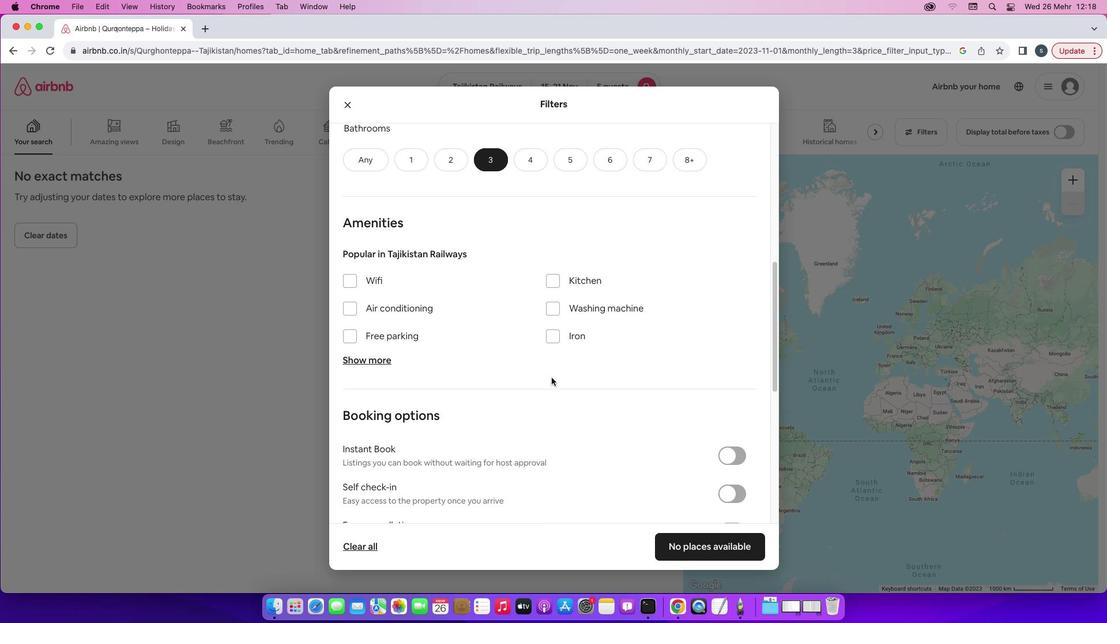 
Action: Mouse scrolled (552, 377) with delta (0, 0)
Screenshot: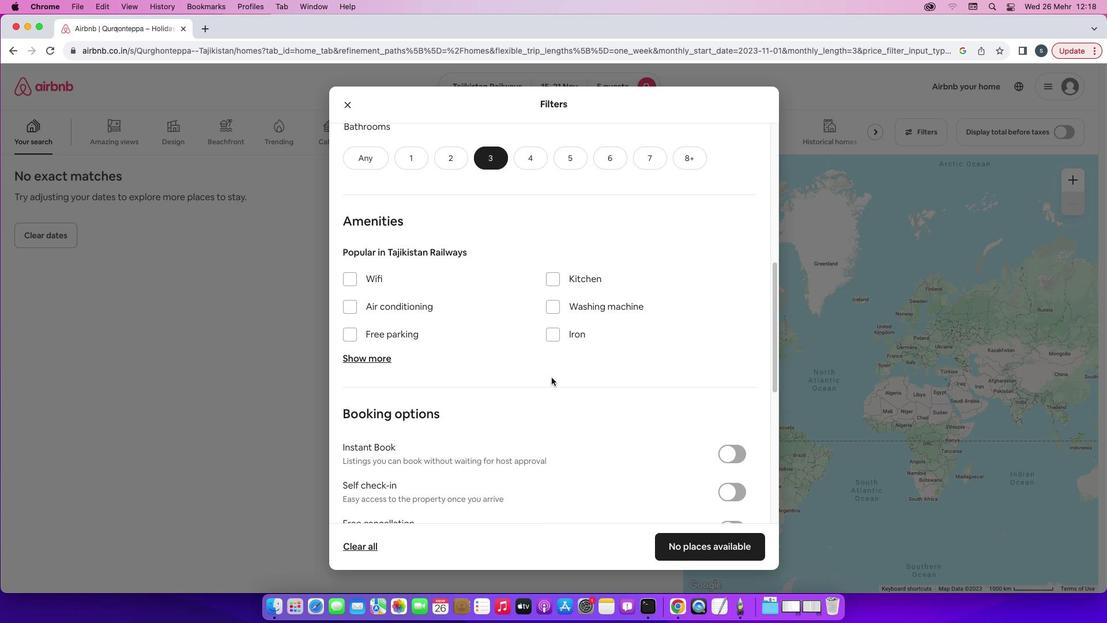 
Action: Mouse scrolled (552, 377) with delta (0, 0)
Screenshot: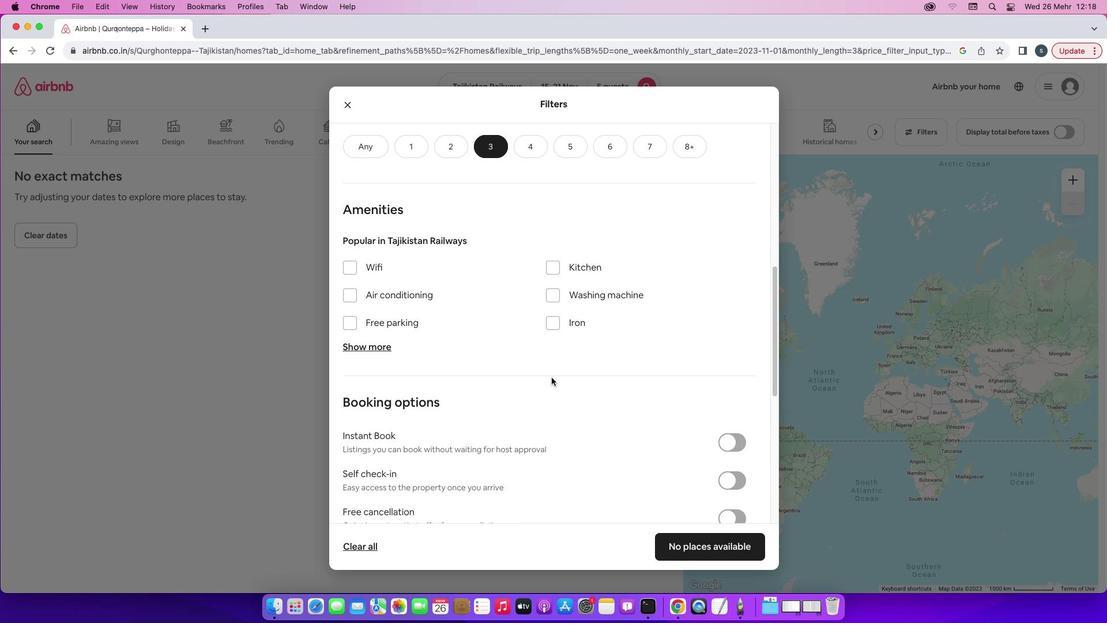 
Action: Mouse scrolled (552, 377) with delta (0, -1)
Screenshot: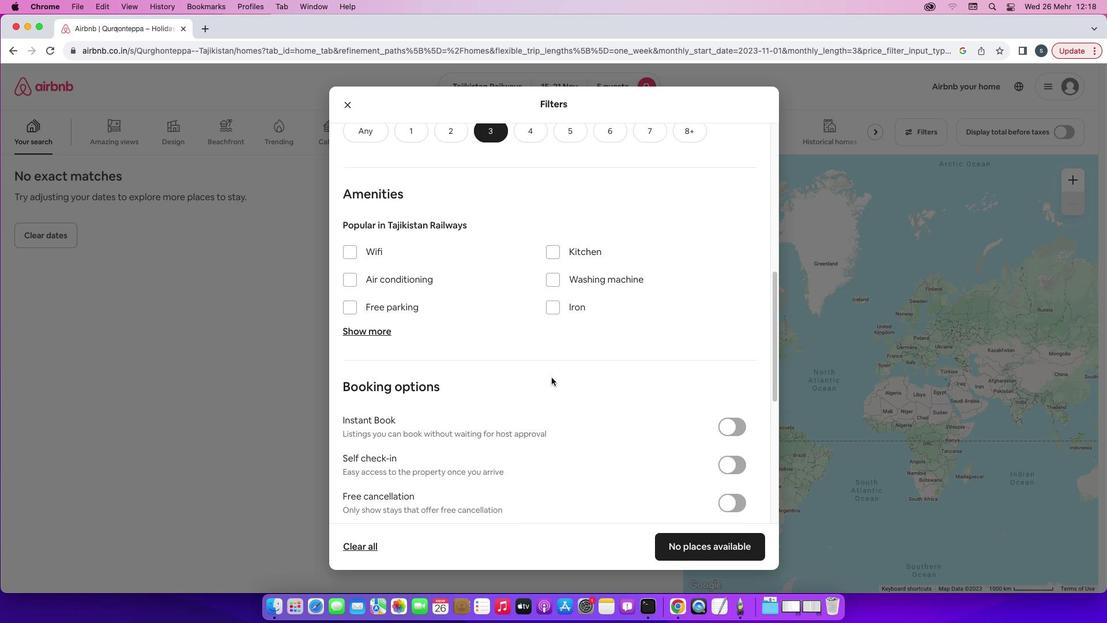 
Action: Mouse moved to (705, 549)
Screenshot: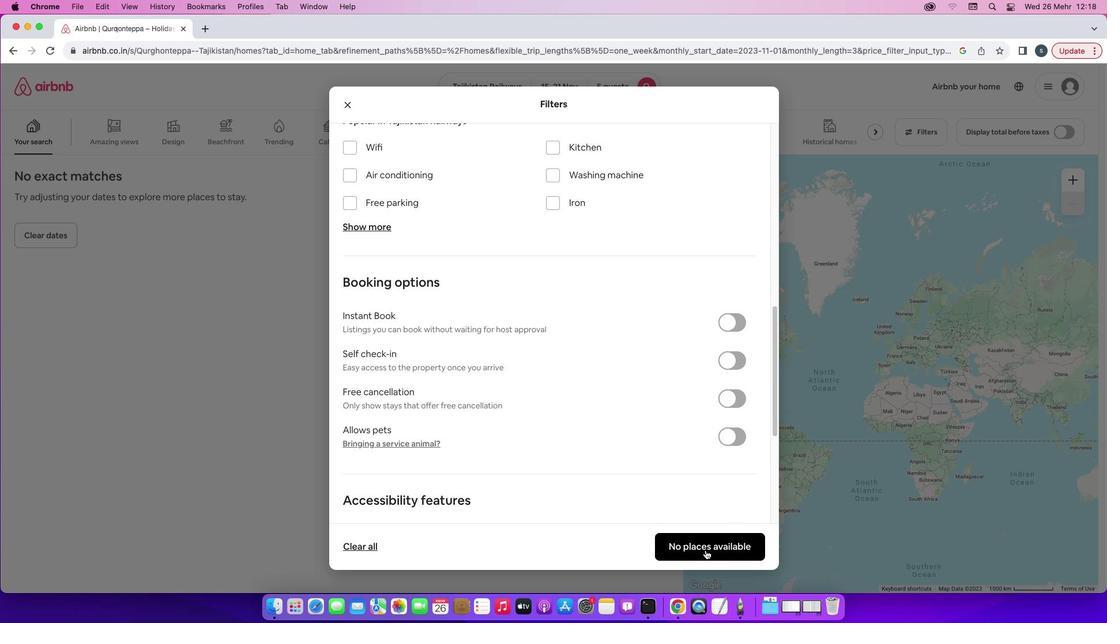 
Action: Mouse pressed left at (705, 549)
Screenshot: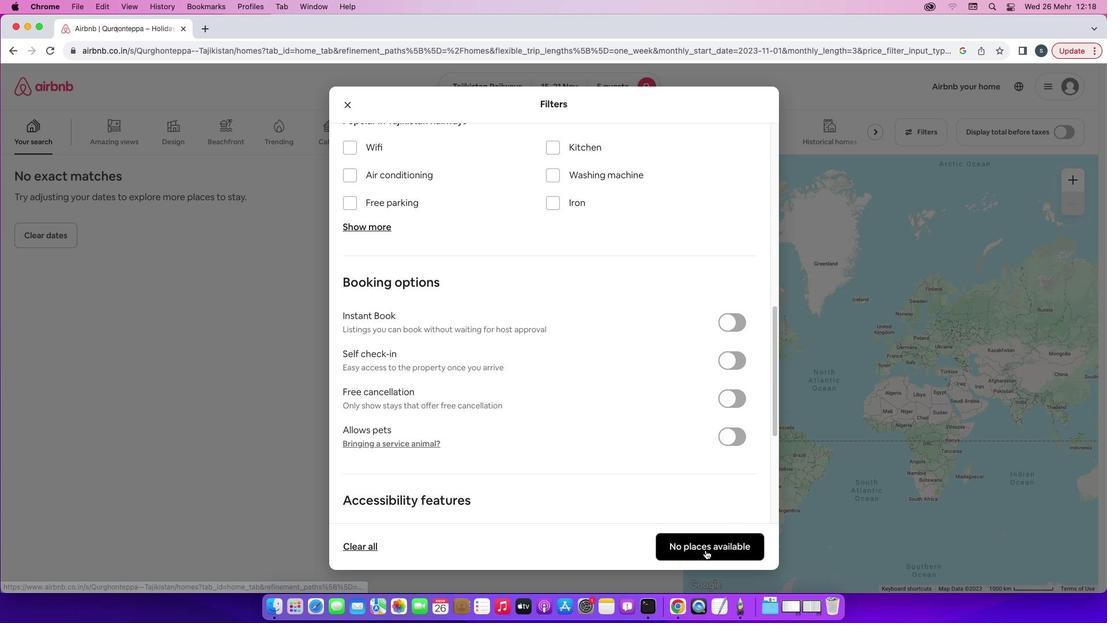 
Action: Mouse moved to (519, 385)
Screenshot: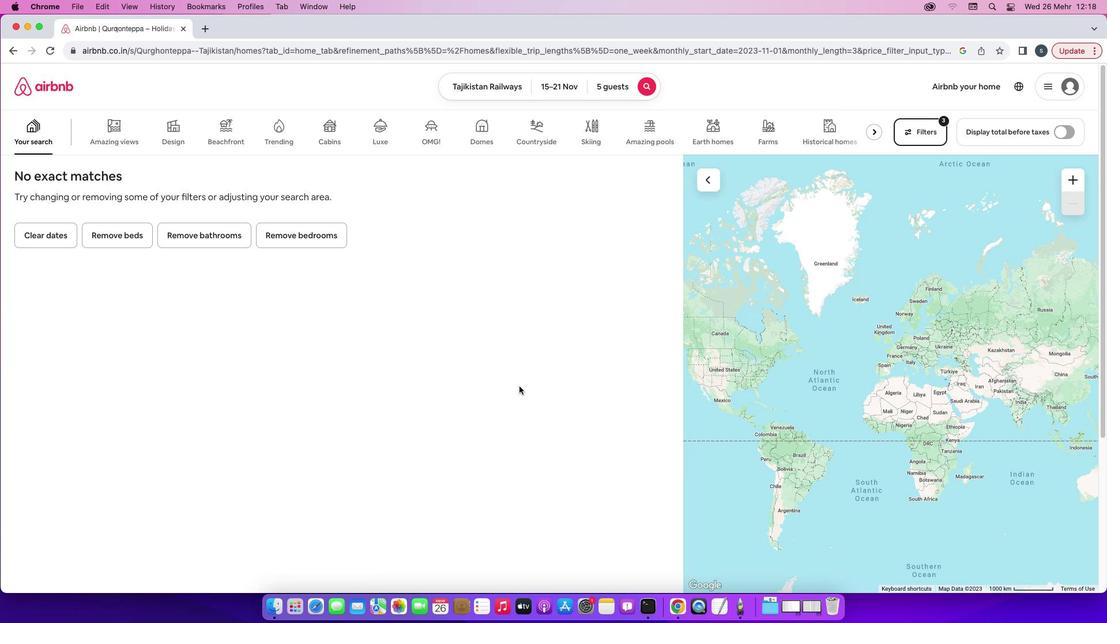 
